Task: Look for Airbnb options in Uthai Thani, Thailand from 11th December, 2023 to 15th December, 2023 for 2 adults.1  bedroom having 2 beds and 1 bathroom. Property type can be hotel. Booking option can be shelf check-in. Look for 5 properties as per requirement.
Action: Mouse moved to (425, 92)
Screenshot: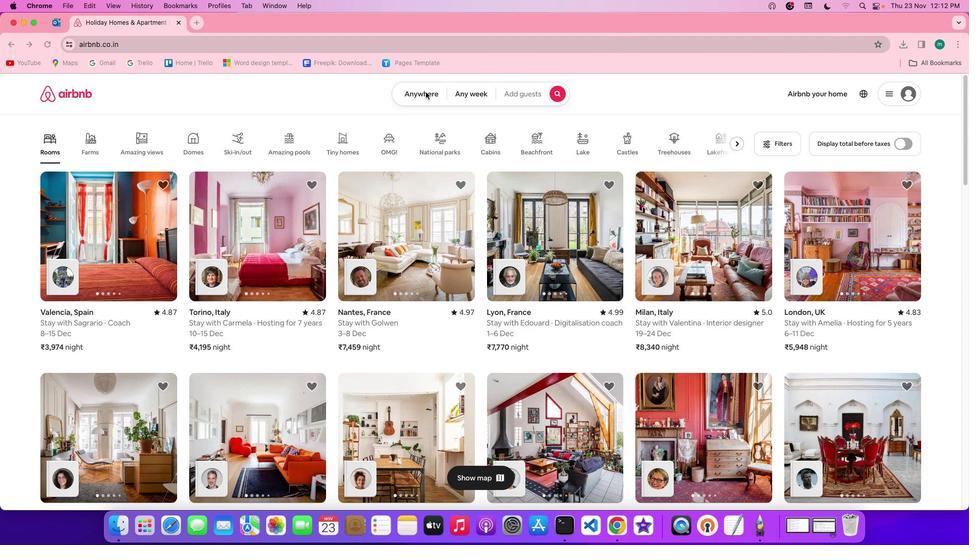
Action: Mouse pressed left at (425, 92)
Screenshot: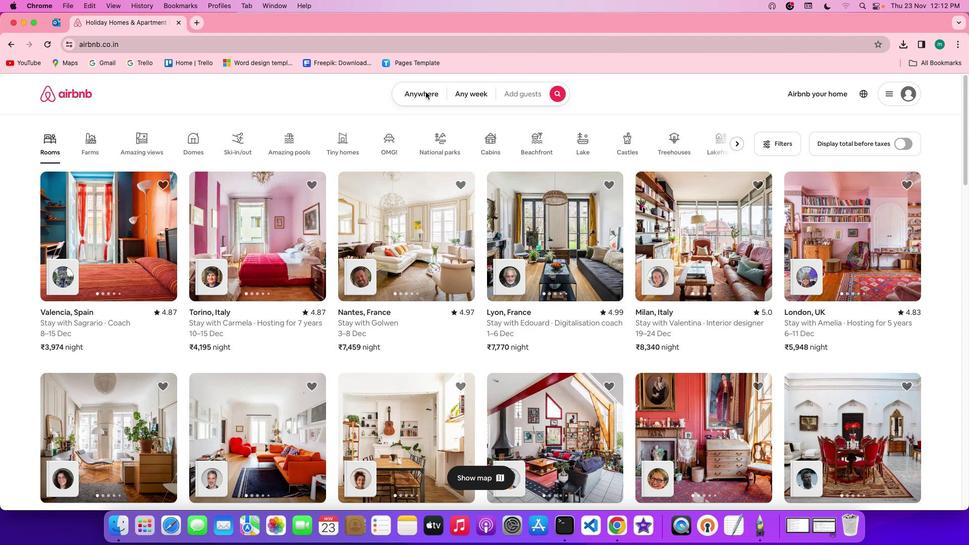 
Action: Mouse pressed left at (425, 92)
Screenshot: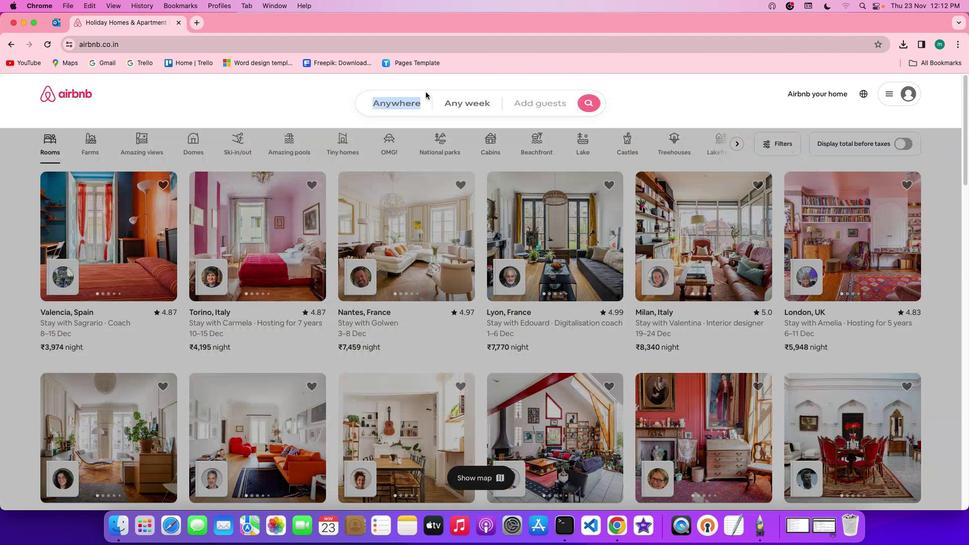 
Action: Mouse moved to (365, 133)
Screenshot: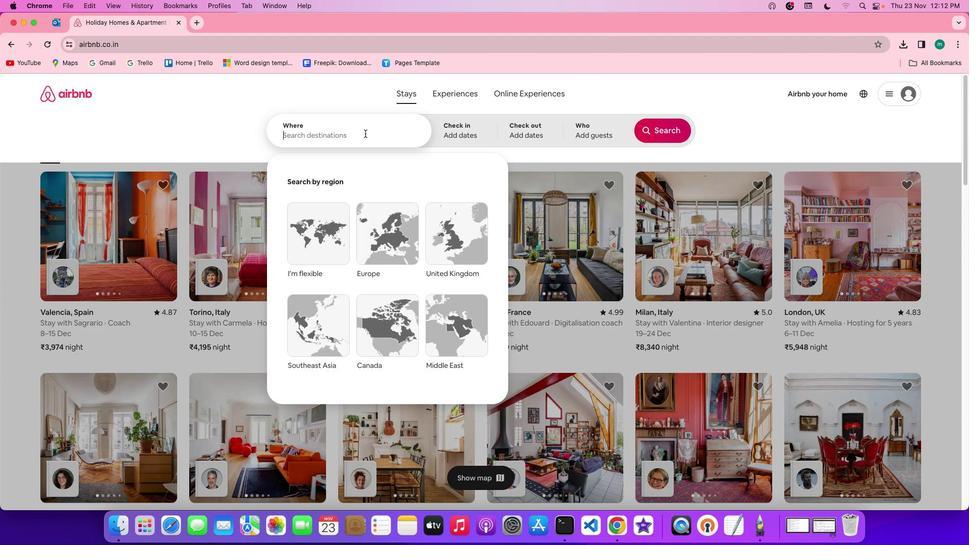 
Action: Mouse pressed left at (365, 133)
Screenshot: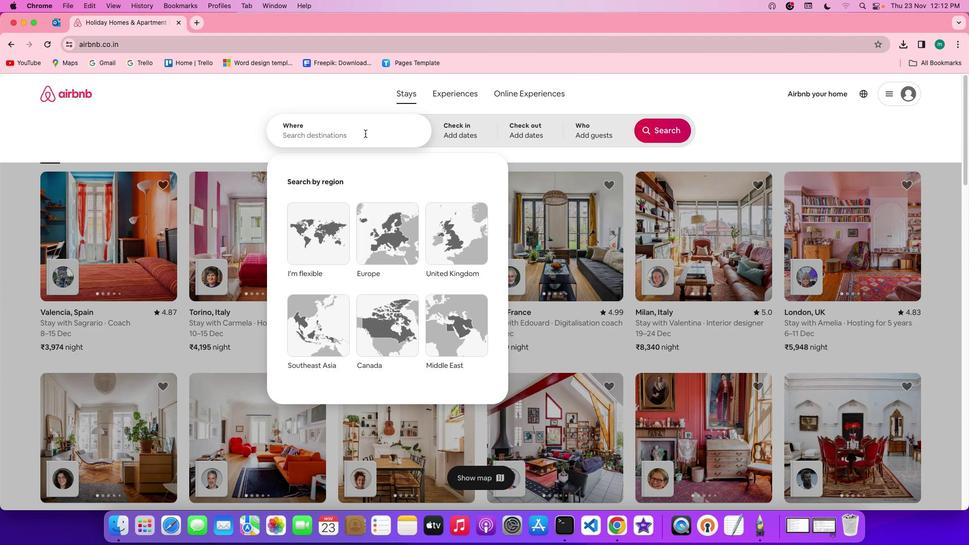 
Action: Mouse moved to (365, 133)
Screenshot: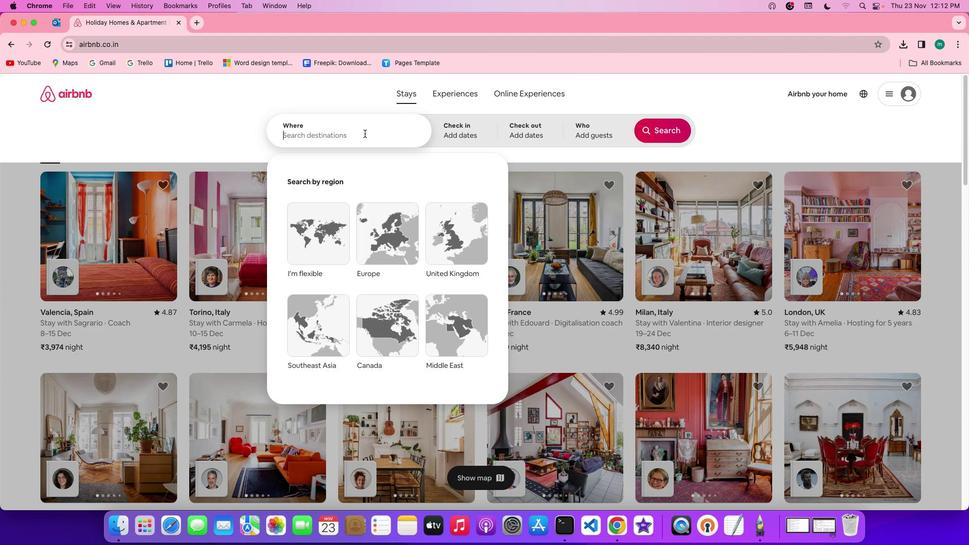 
Action: Key pressed Key.shift'U''t''h''a''i'Key.spaceKey.shift'T''h''a''n''i'','Key.spaceKey.shift'T''h''a''i''l''a''n''d'
Screenshot: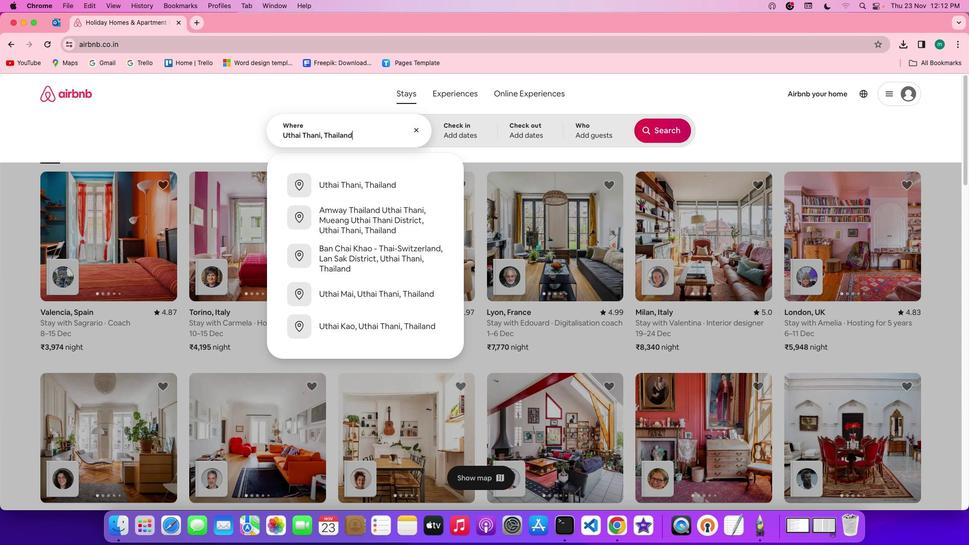 
Action: Mouse moved to (477, 132)
Screenshot: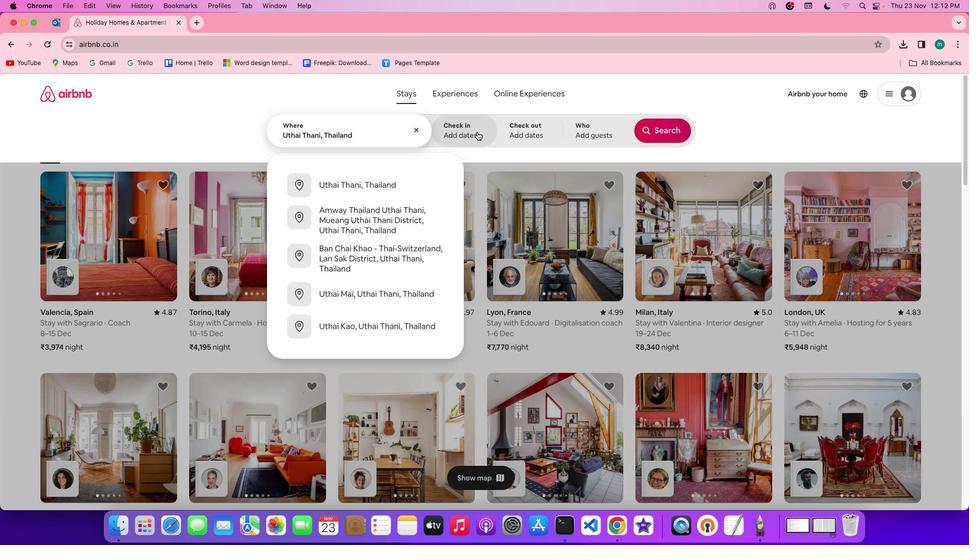 
Action: Mouse pressed left at (477, 132)
Screenshot: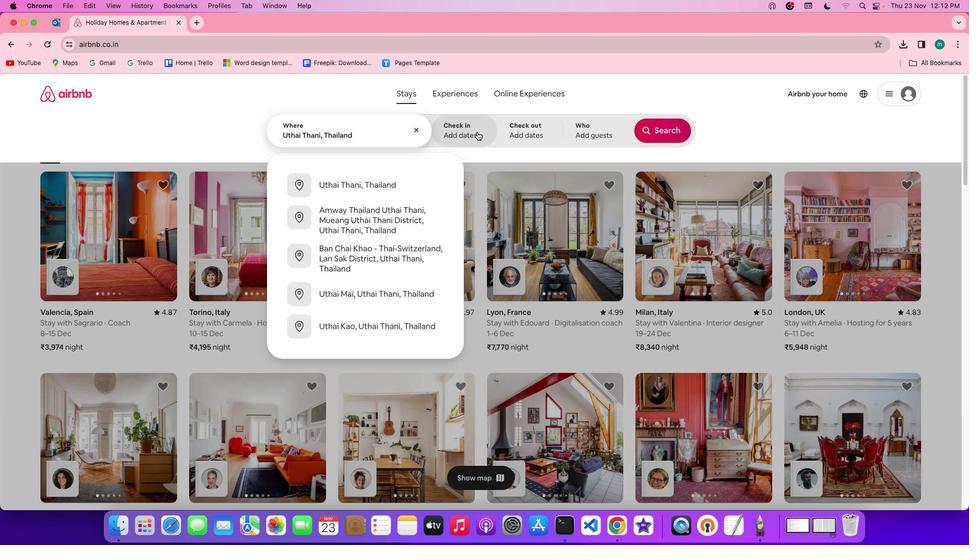 
Action: Mouse moved to (536, 301)
Screenshot: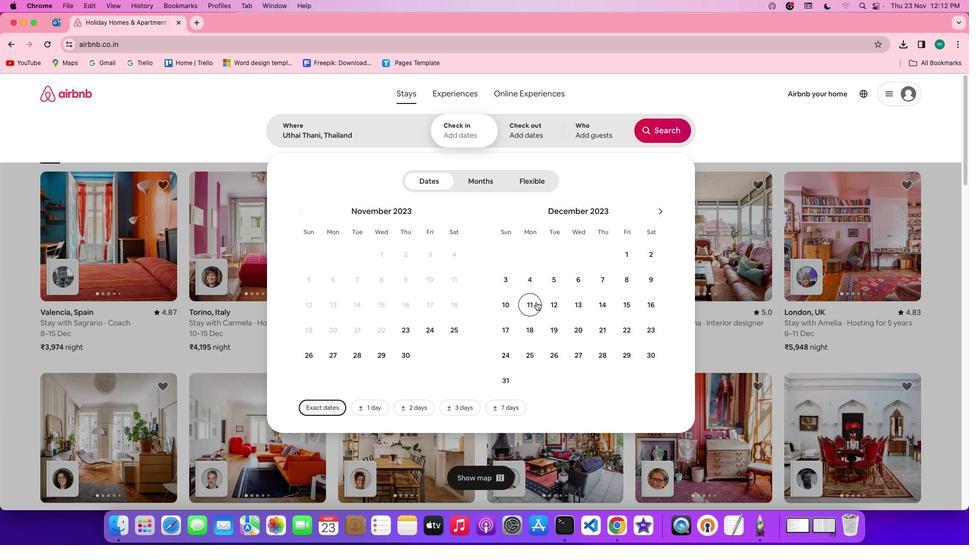 
Action: Mouse pressed left at (536, 301)
Screenshot: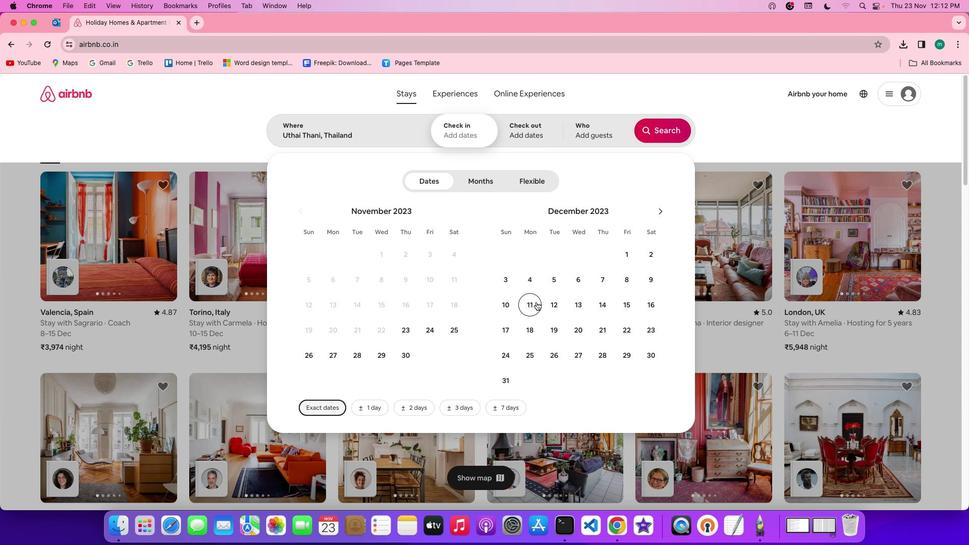 
Action: Mouse moved to (621, 306)
Screenshot: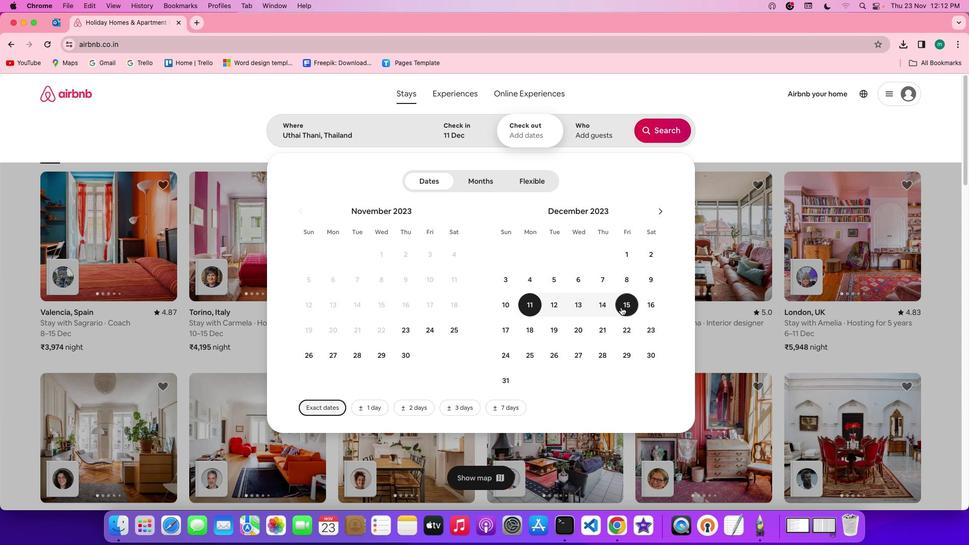 
Action: Mouse pressed left at (621, 306)
Screenshot: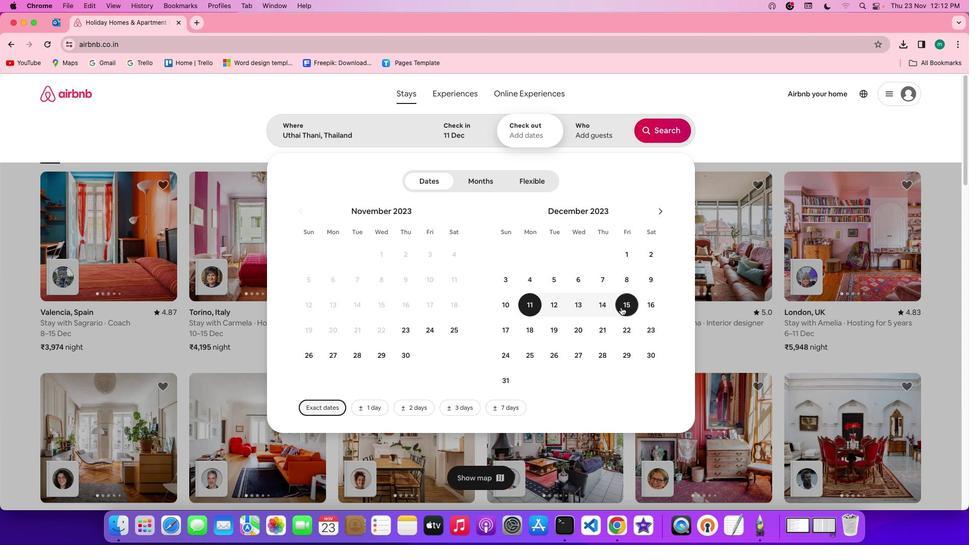 
Action: Mouse moved to (602, 133)
Screenshot: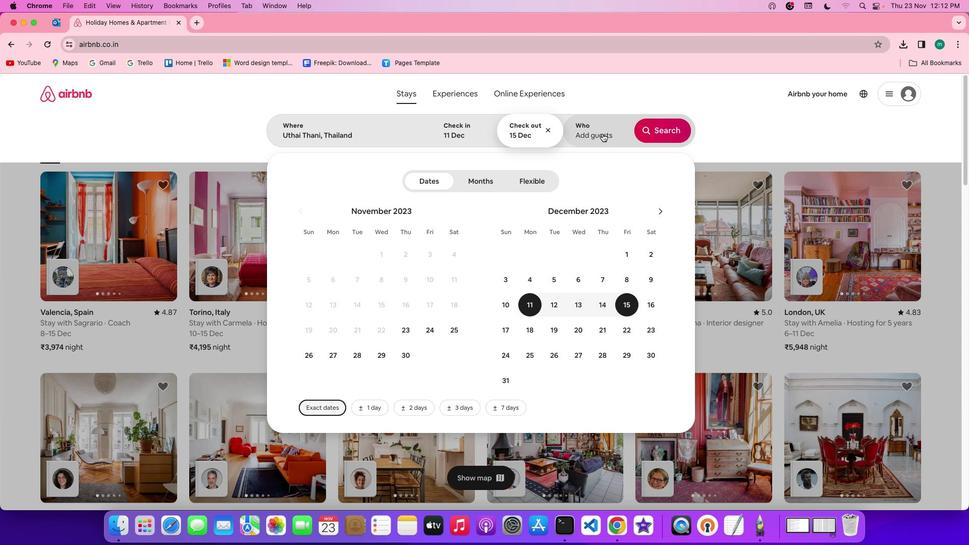 
Action: Mouse pressed left at (602, 133)
Screenshot: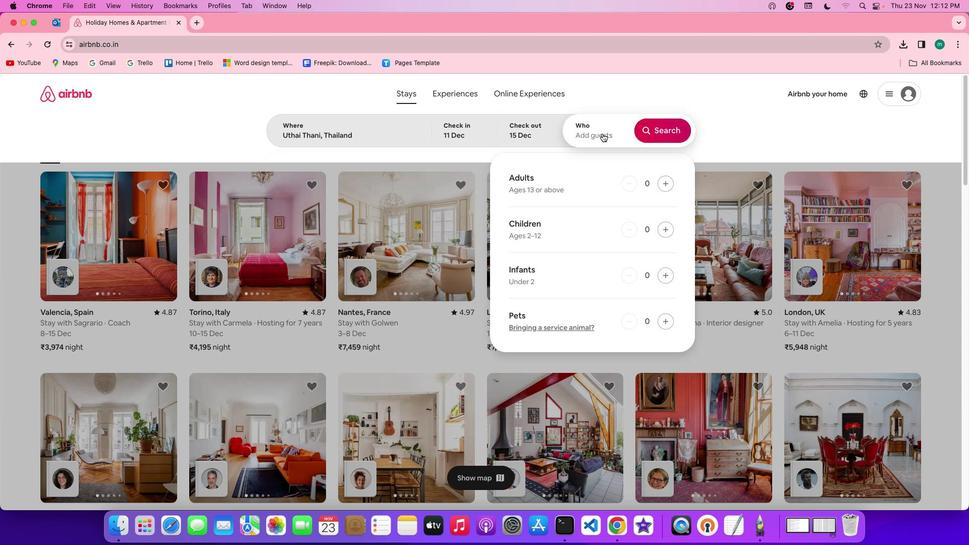
Action: Mouse moved to (669, 181)
Screenshot: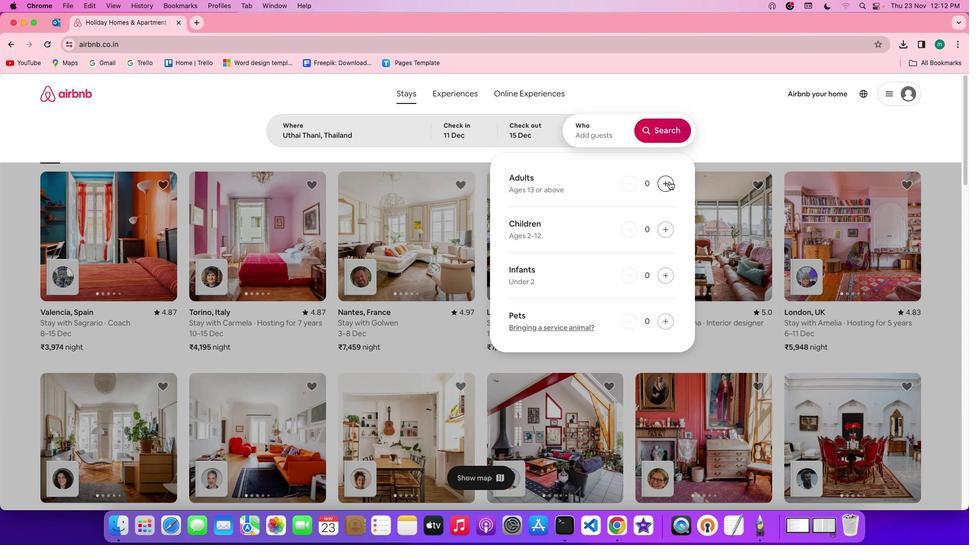 
Action: Mouse pressed left at (669, 181)
Screenshot: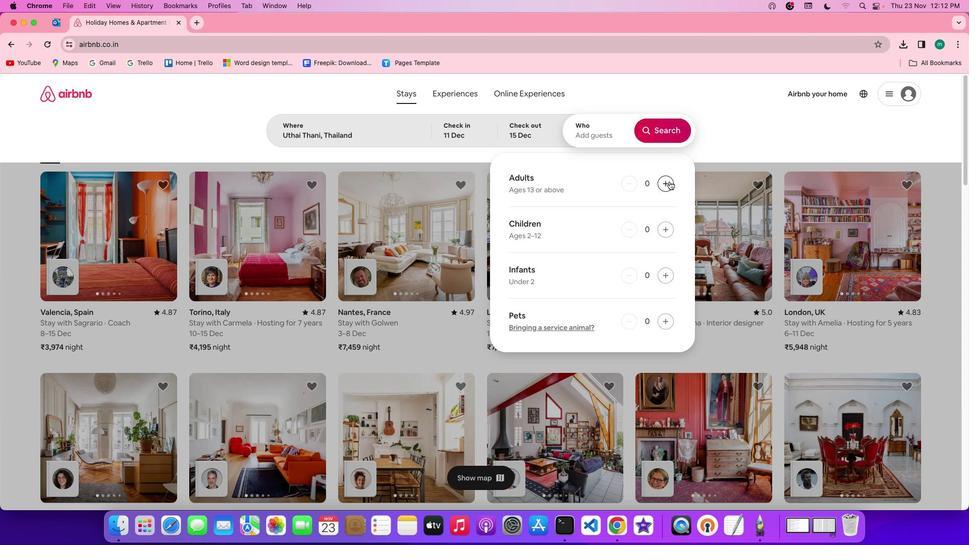 
Action: Mouse pressed left at (669, 181)
Screenshot: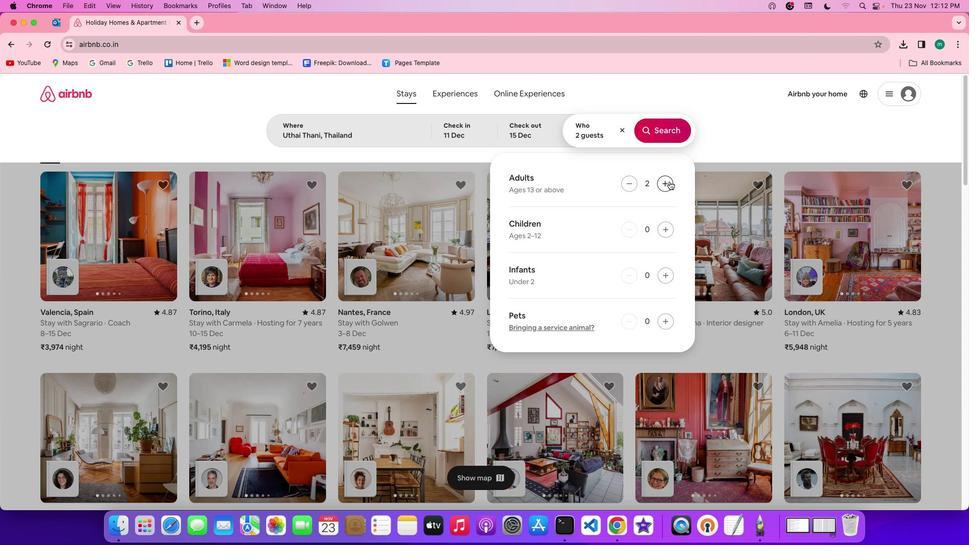 
Action: Mouse moved to (663, 134)
Screenshot: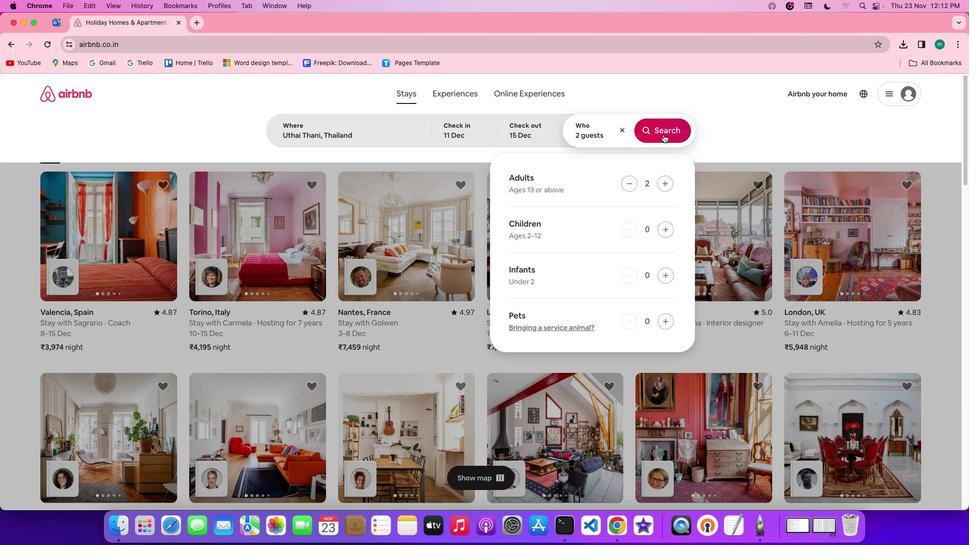 
Action: Mouse pressed left at (663, 134)
Screenshot: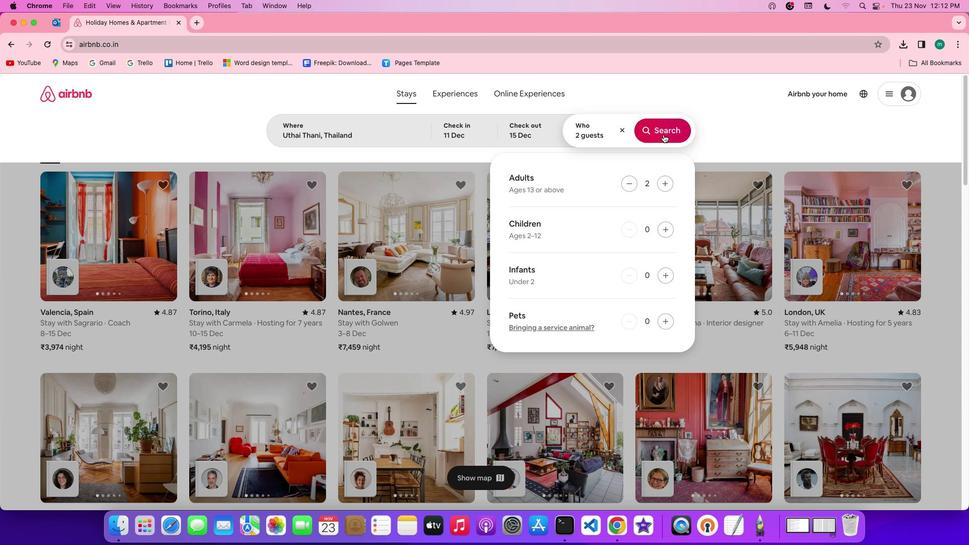 
Action: Mouse moved to (810, 130)
Screenshot: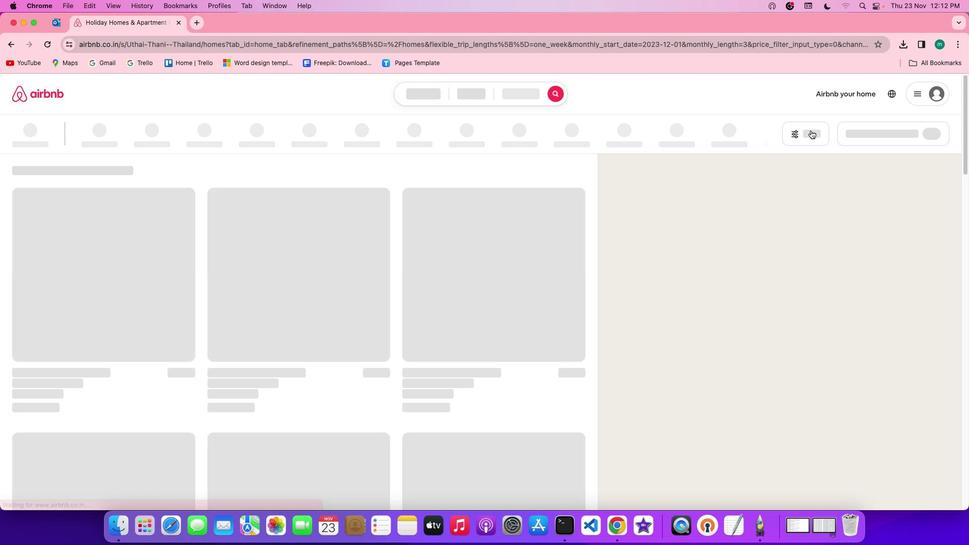 
Action: Mouse pressed left at (810, 130)
Screenshot: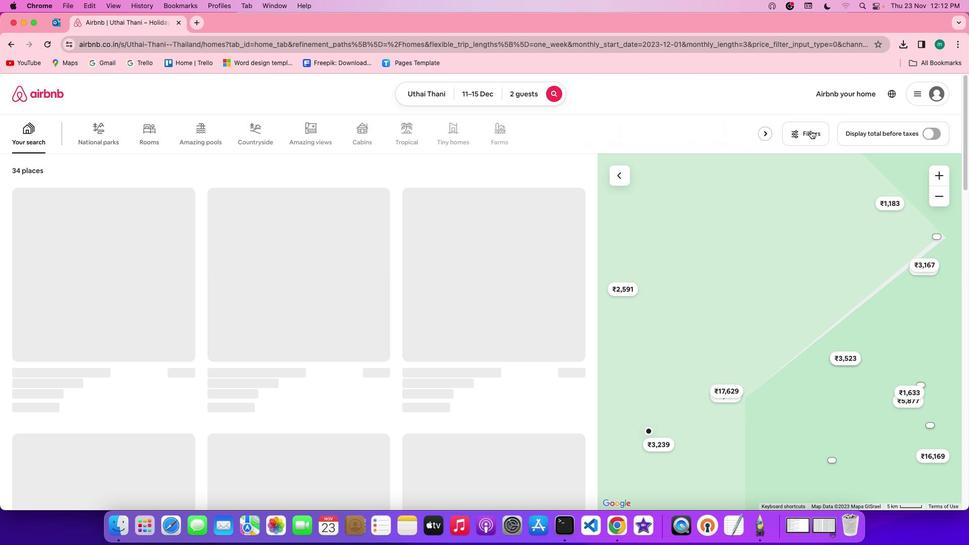 
Action: Mouse moved to (583, 265)
Screenshot: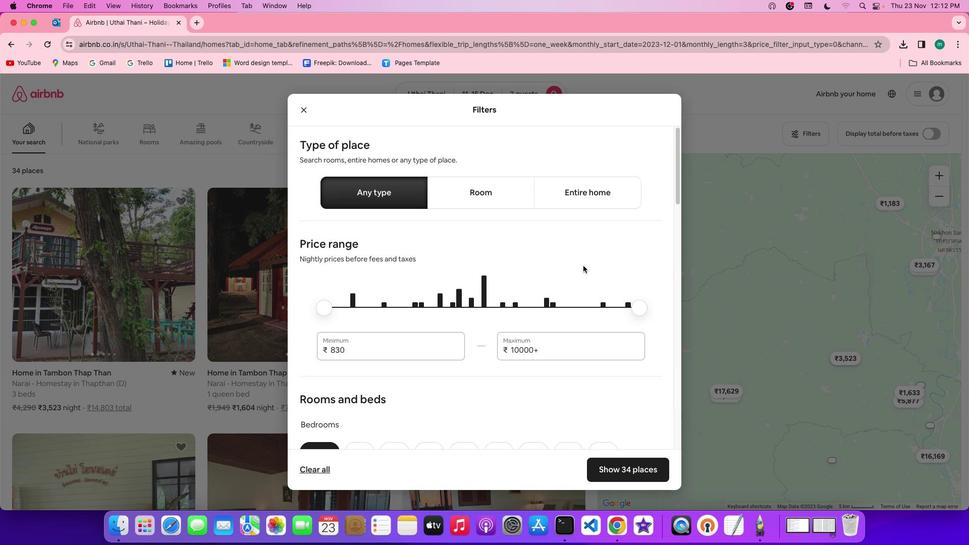
Action: Mouse scrolled (583, 265) with delta (0, 0)
Screenshot: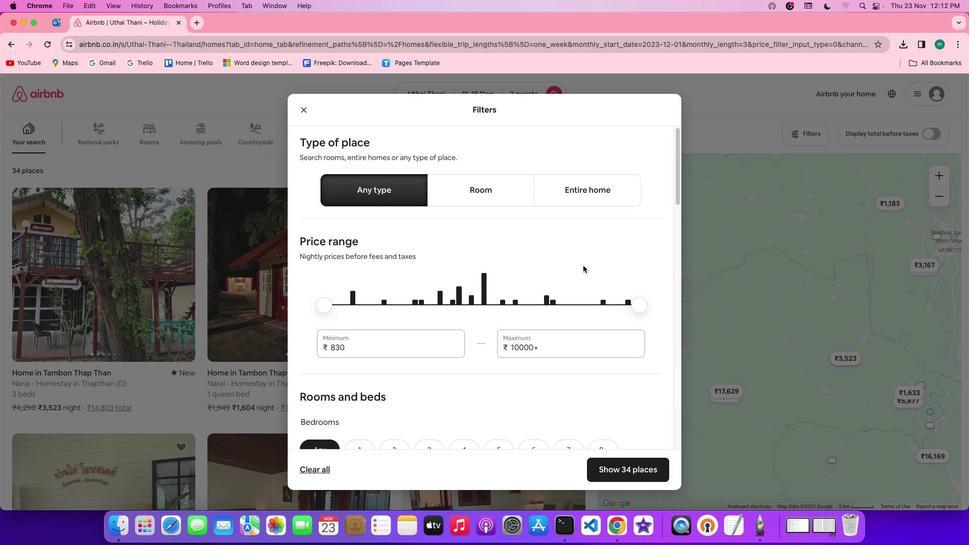
Action: Mouse scrolled (583, 265) with delta (0, 0)
Screenshot: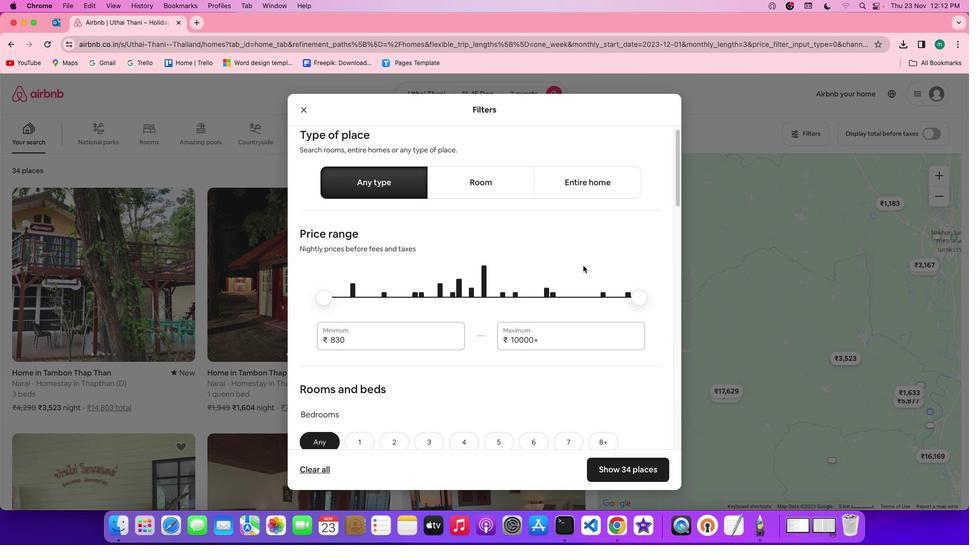 
Action: Mouse scrolled (583, 265) with delta (0, -1)
Screenshot: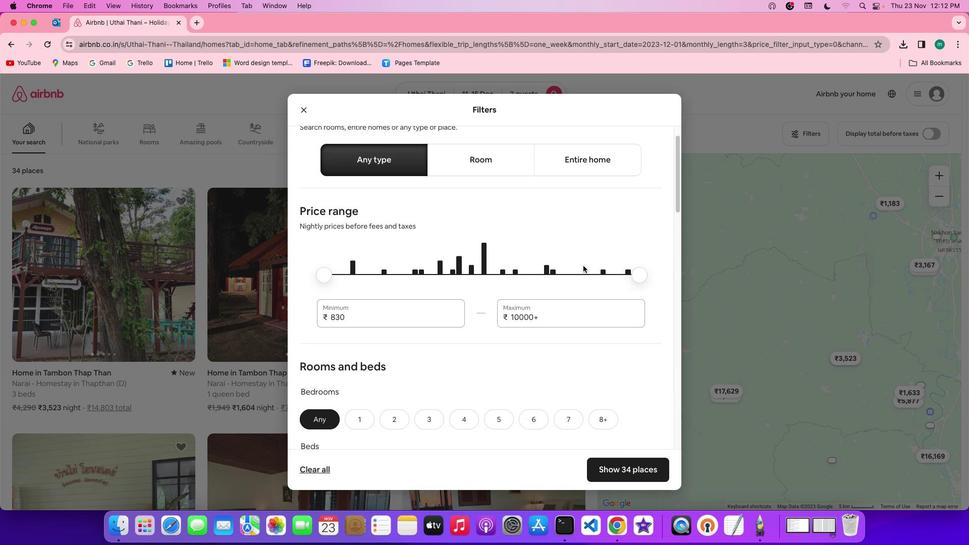 
Action: Mouse scrolled (583, 265) with delta (0, 0)
Screenshot: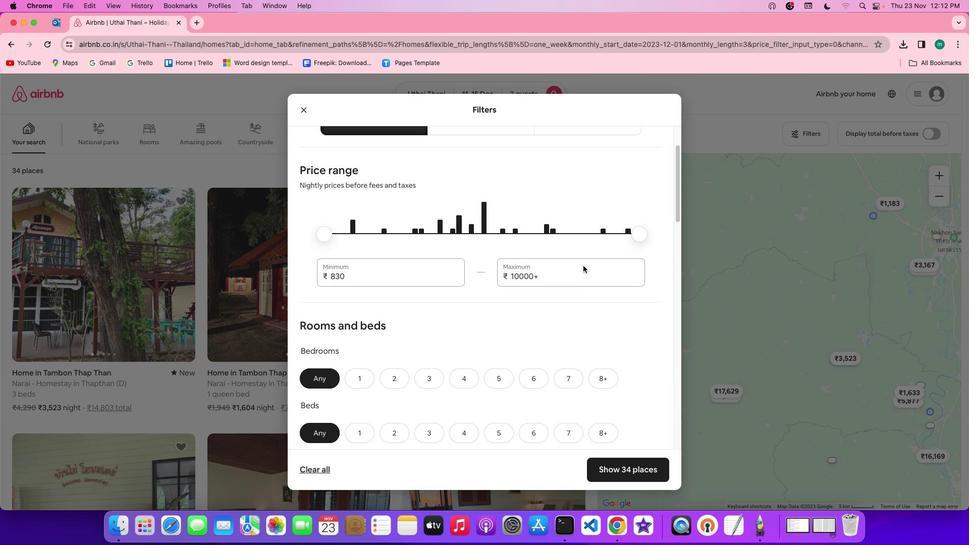 
Action: Mouse scrolled (583, 265) with delta (0, 0)
Screenshot: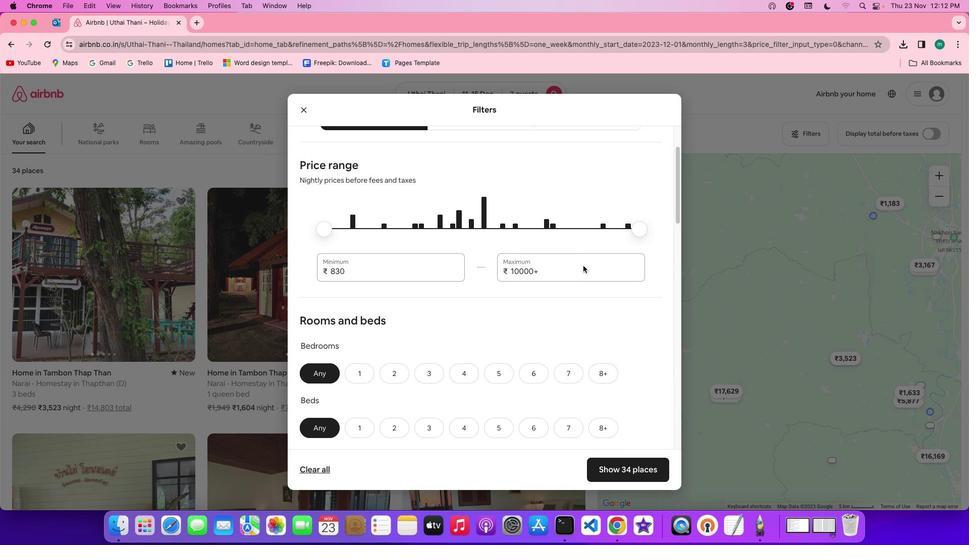 
Action: Mouse scrolled (583, 265) with delta (0, -1)
Screenshot: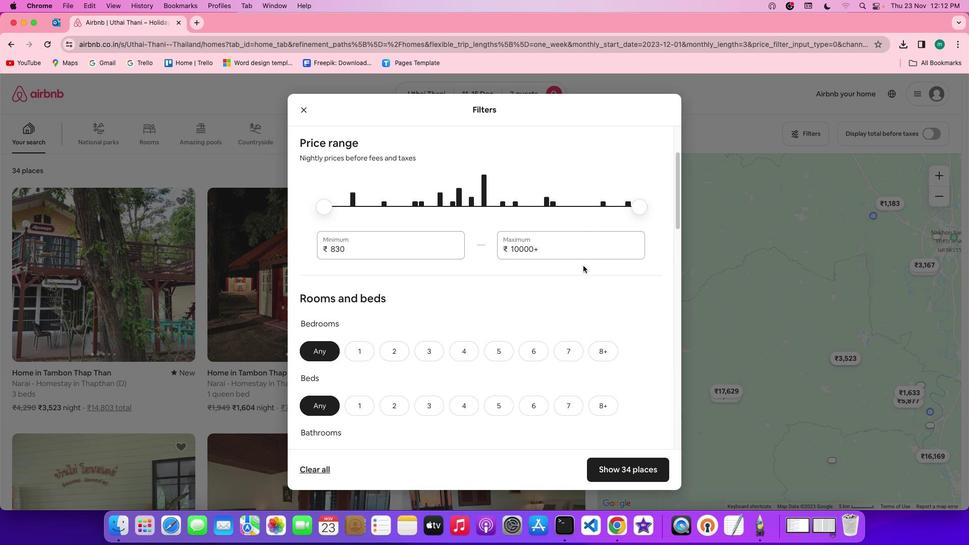 
Action: Mouse scrolled (583, 265) with delta (0, 0)
Screenshot: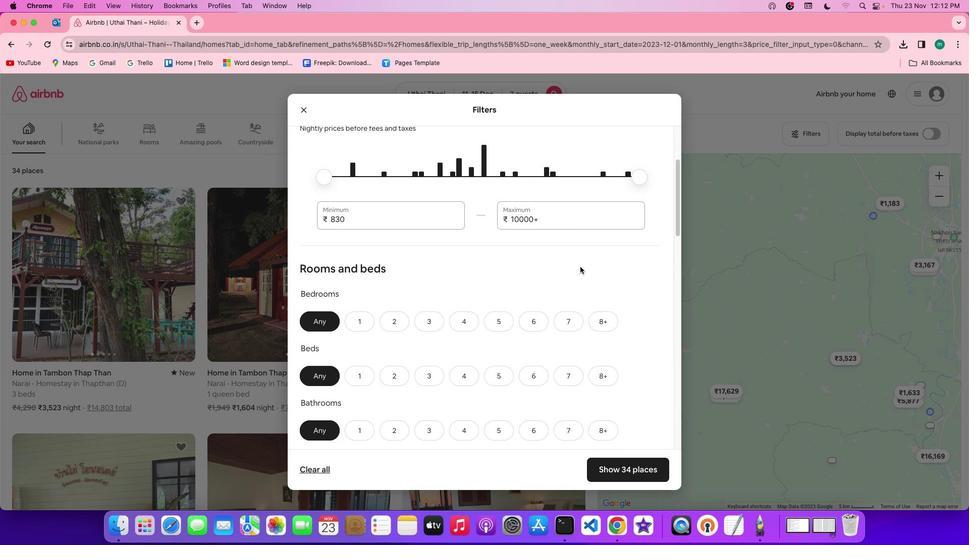
Action: Mouse moved to (576, 267)
Screenshot: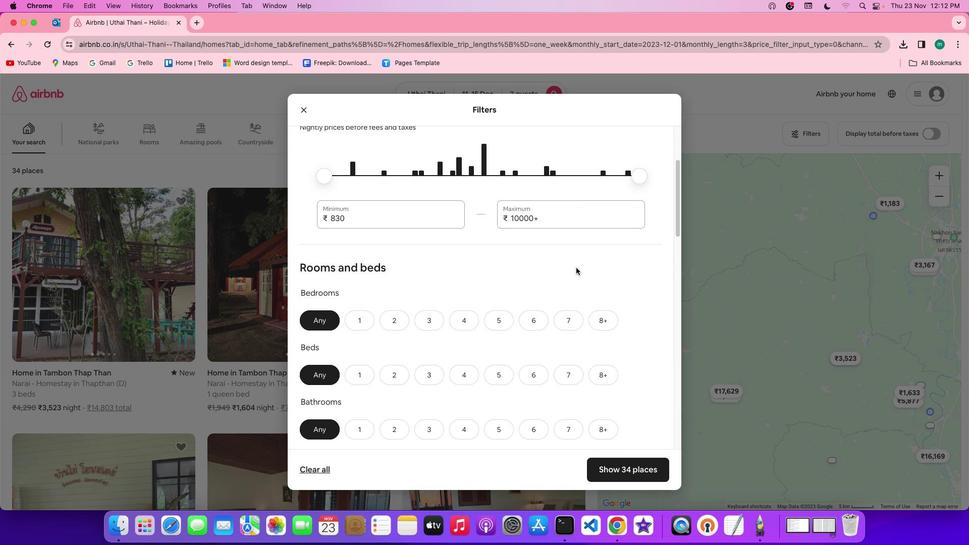 
Action: Mouse scrolled (576, 267) with delta (0, 0)
Screenshot: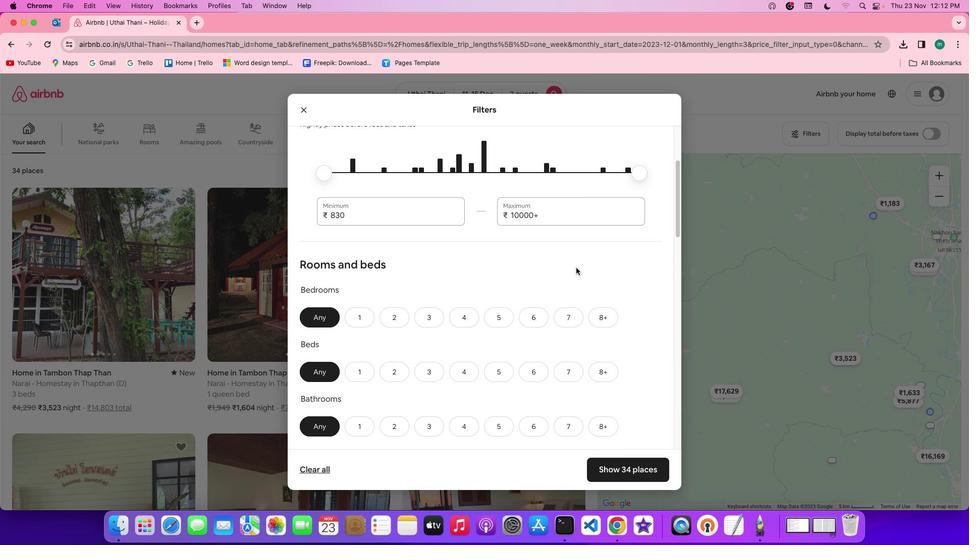
Action: Mouse scrolled (576, 267) with delta (0, 0)
Screenshot: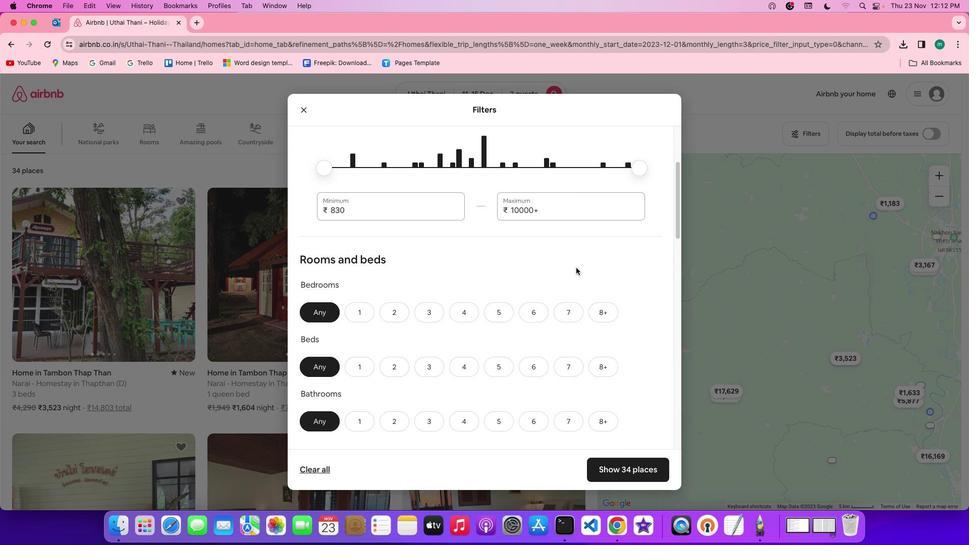 
Action: Mouse scrolled (576, 267) with delta (0, -1)
Screenshot: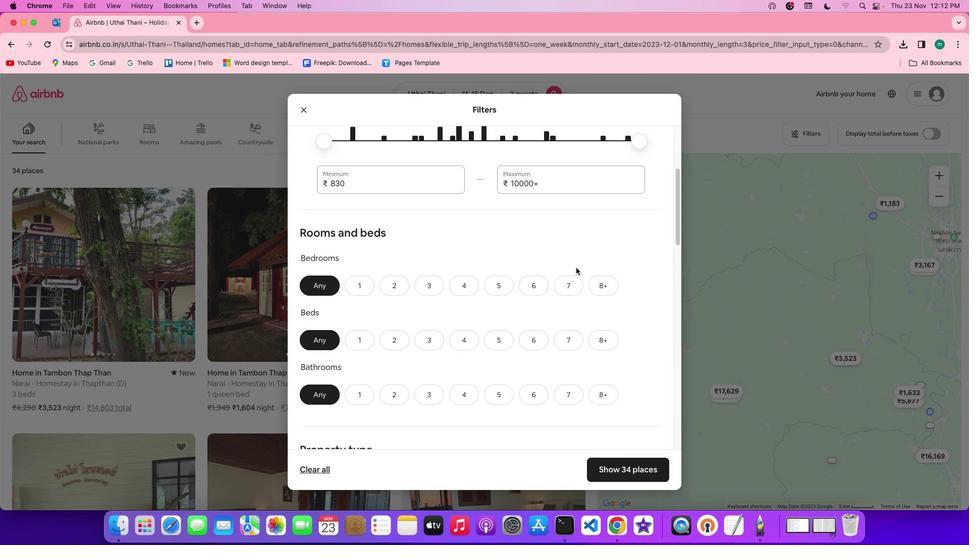
Action: Mouse moved to (369, 252)
Screenshot: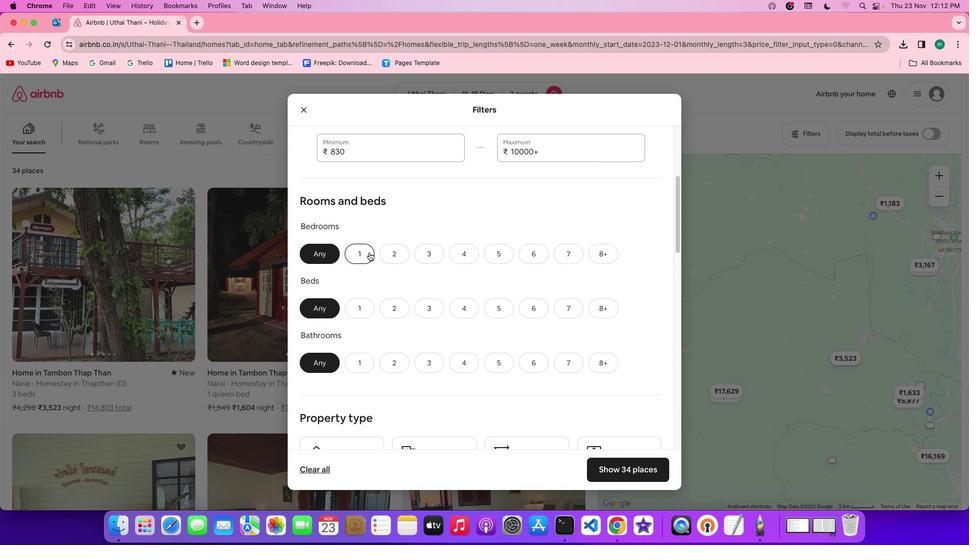 
Action: Mouse pressed left at (369, 252)
Screenshot: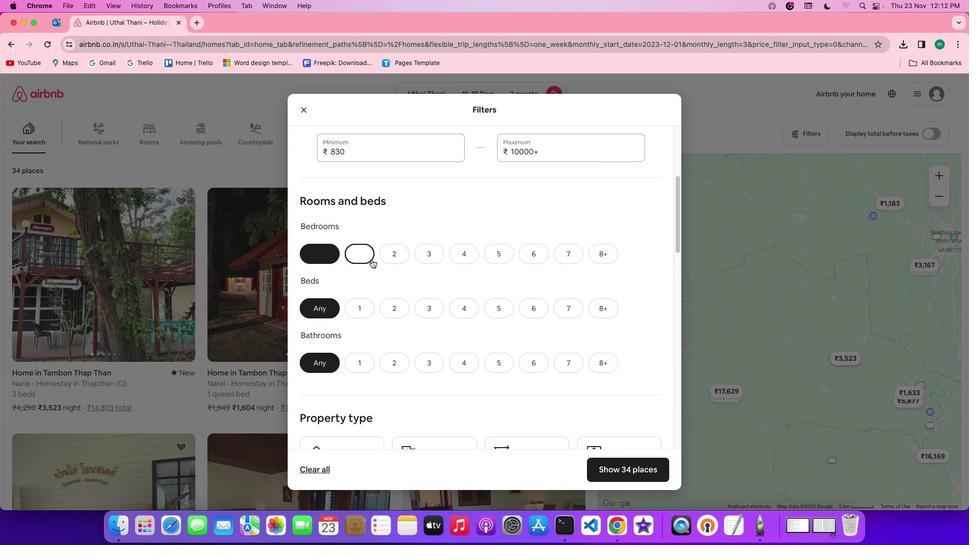 
Action: Mouse moved to (399, 316)
Screenshot: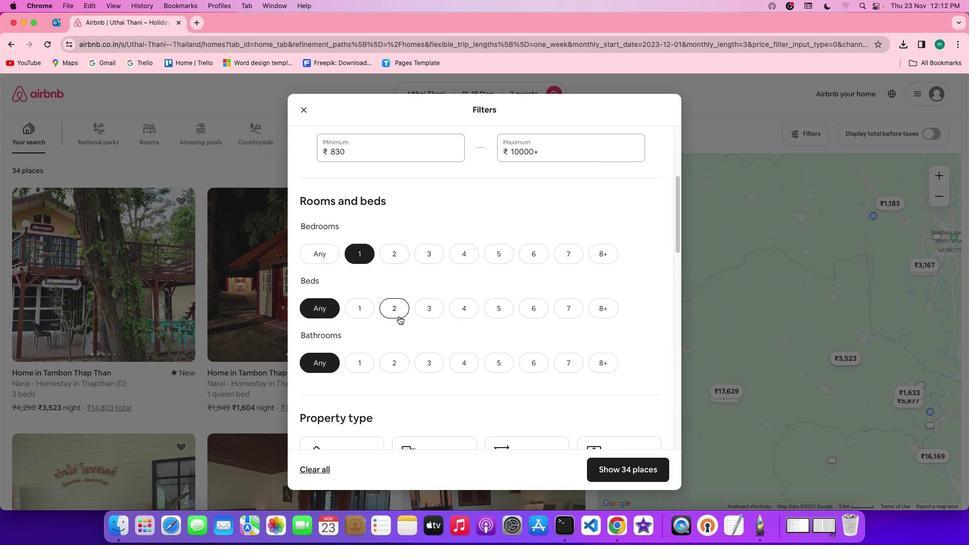 
Action: Mouse pressed left at (399, 316)
Screenshot: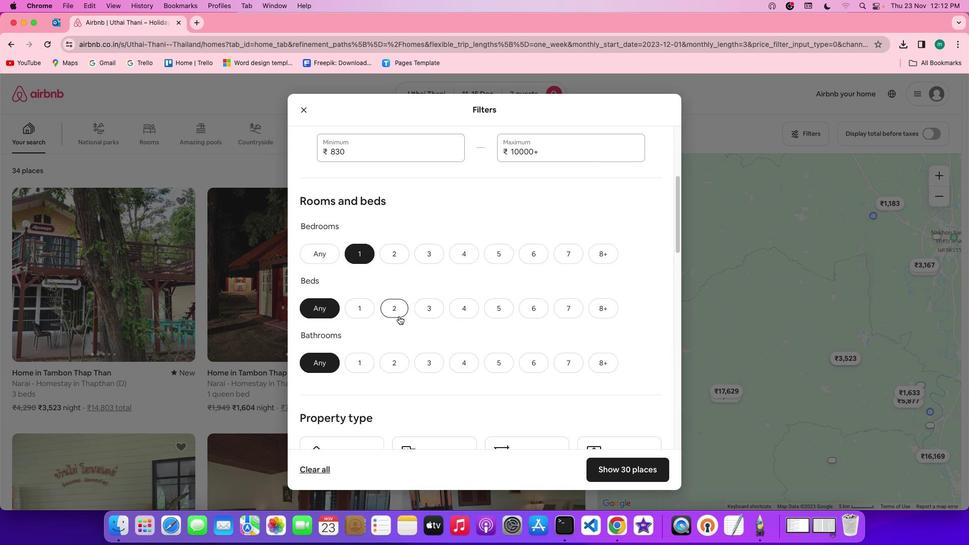 
Action: Mouse moved to (369, 358)
Screenshot: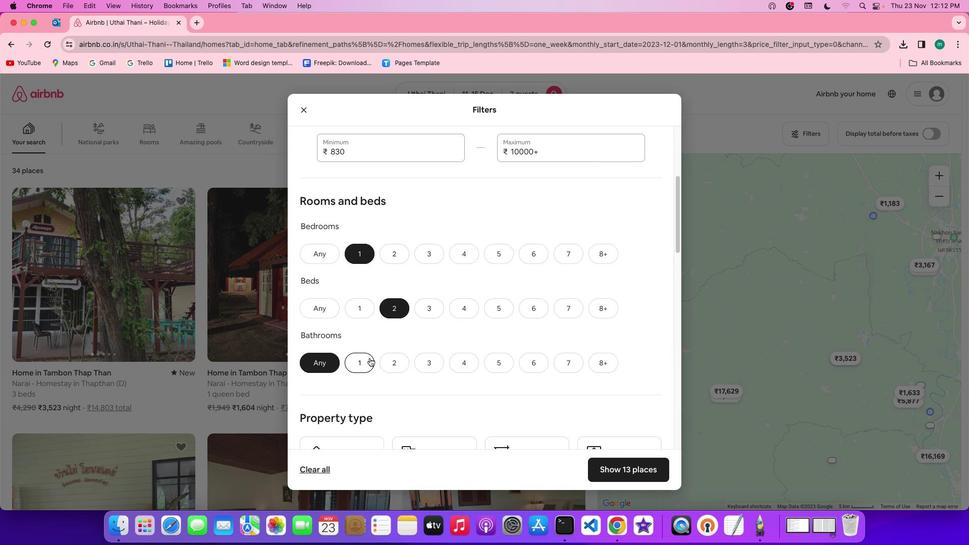 
Action: Mouse pressed left at (369, 358)
Screenshot: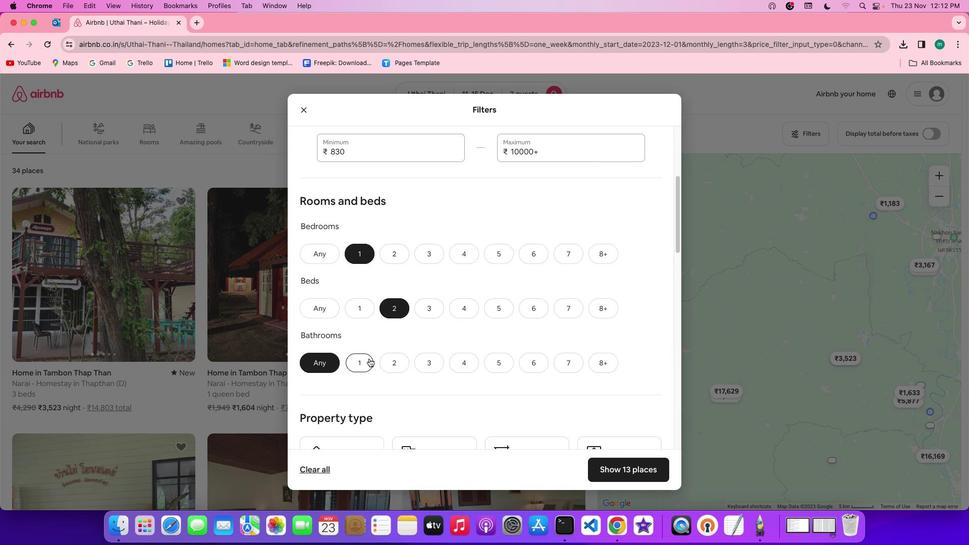 
Action: Mouse moved to (518, 350)
Screenshot: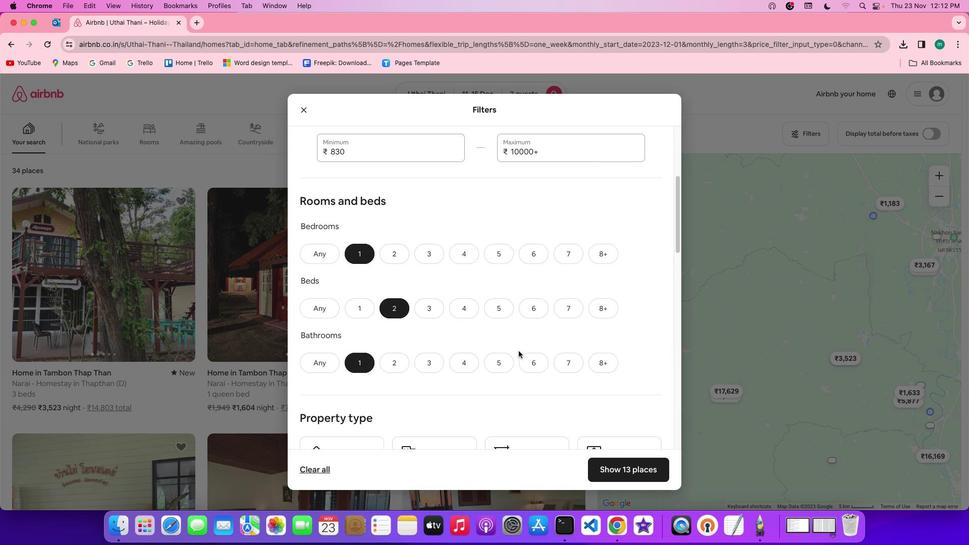 
Action: Mouse scrolled (518, 350) with delta (0, 0)
Screenshot: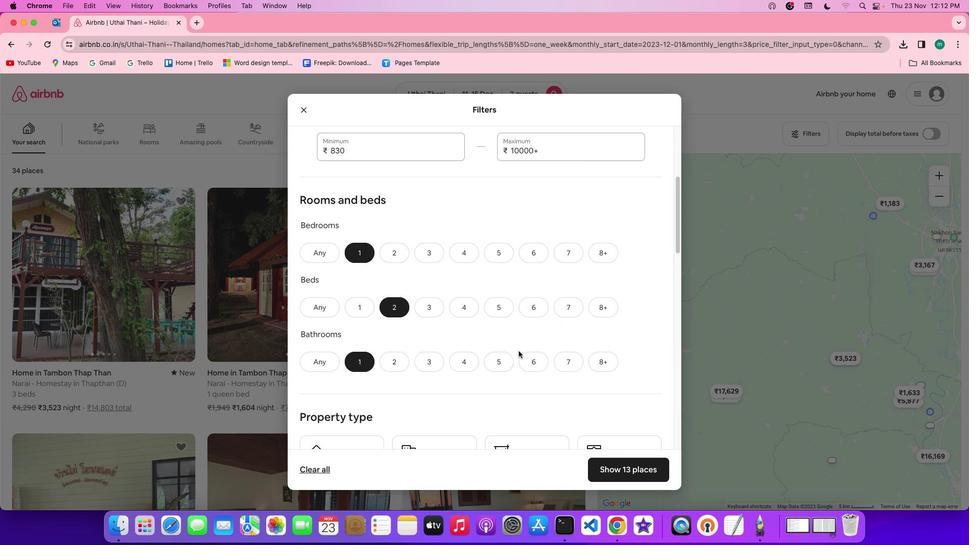 
Action: Mouse scrolled (518, 350) with delta (0, 0)
Screenshot: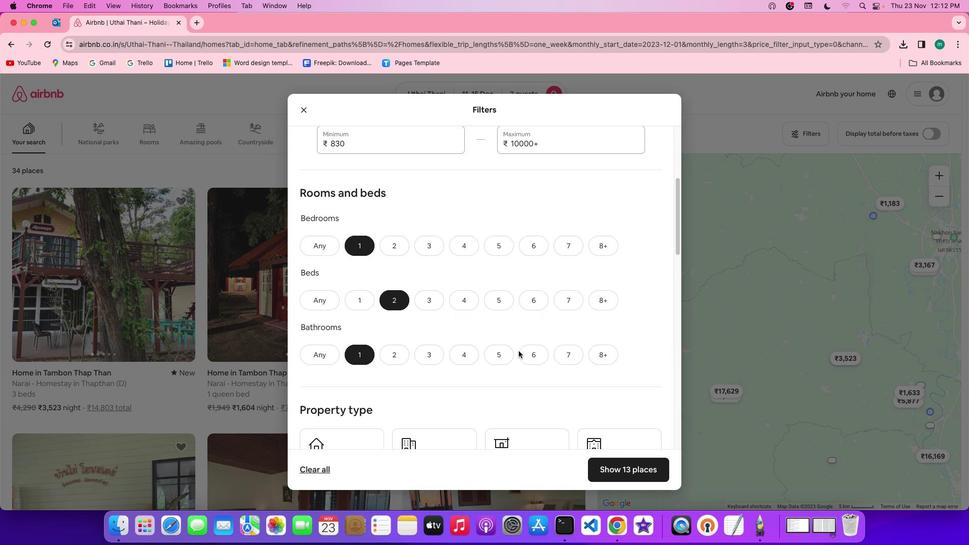 
Action: Mouse scrolled (518, 350) with delta (0, 0)
Screenshot: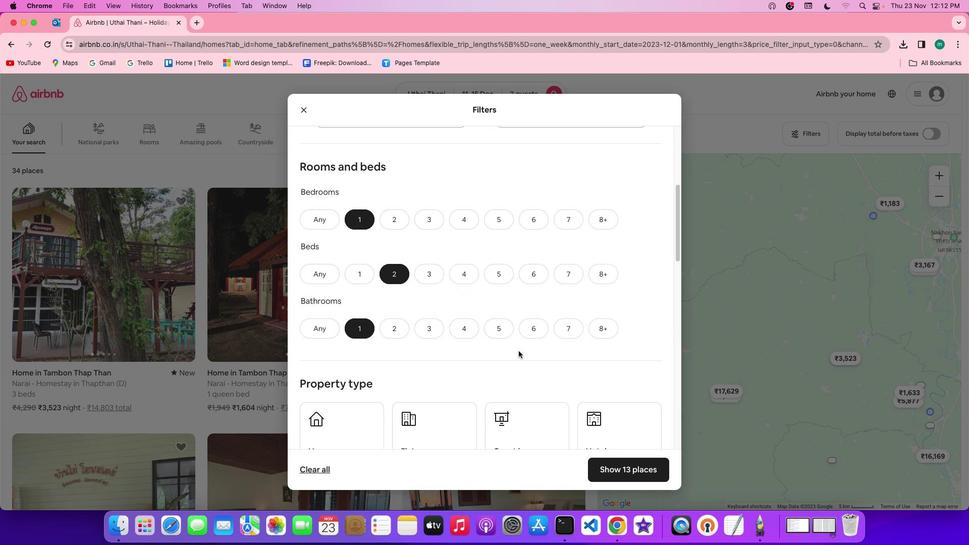
Action: Mouse scrolled (518, 350) with delta (0, 0)
Screenshot: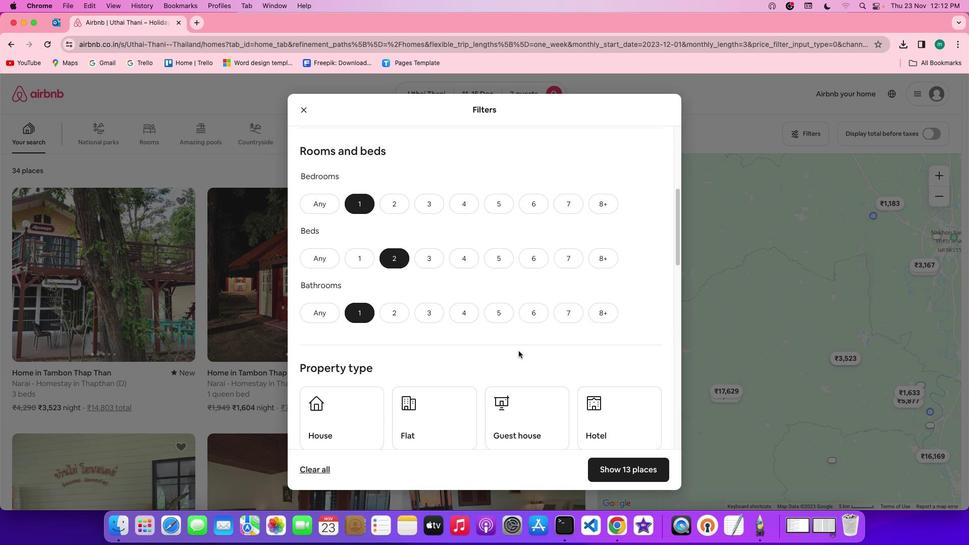 
Action: Mouse scrolled (518, 350) with delta (0, 0)
Screenshot: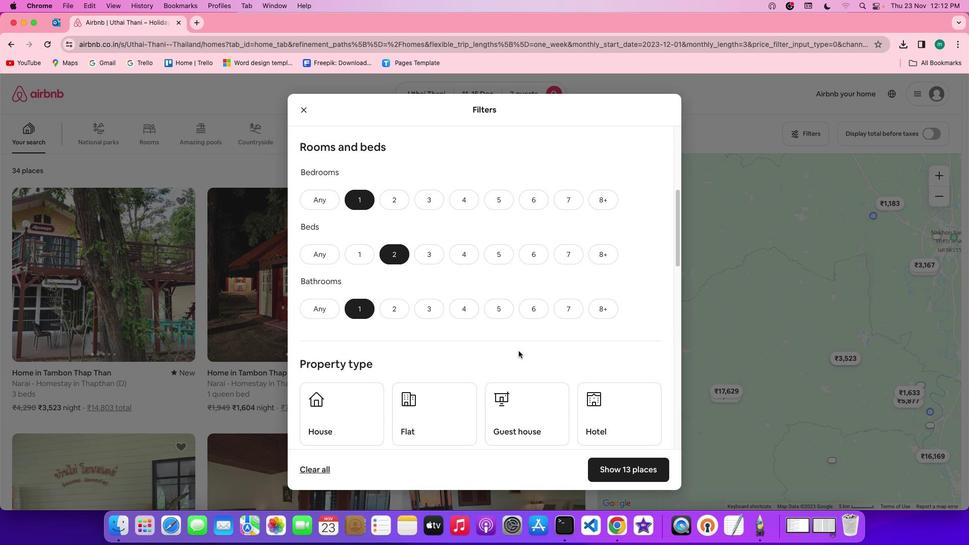 
Action: Mouse scrolled (518, 350) with delta (0, 0)
Screenshot: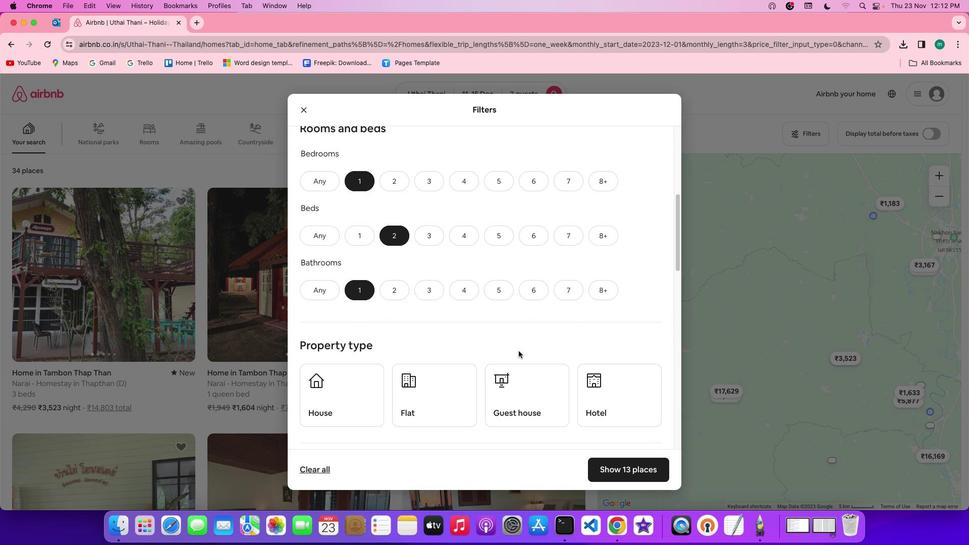 
Action: Mouse scrolled (518, 350) with delta (0, 0)
Screenshot: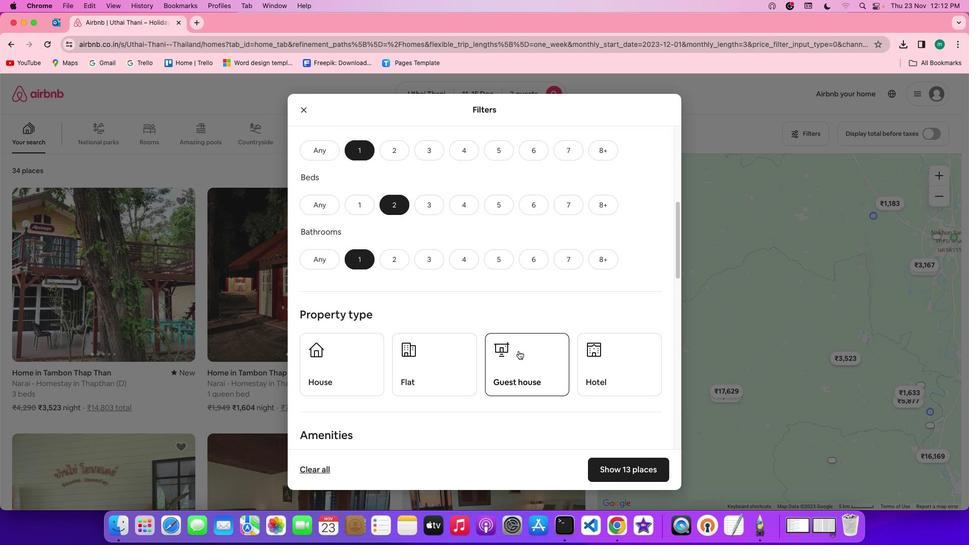 
Action: Mouse scrolled (518, 350) with delta (0, 0)
Screenshot: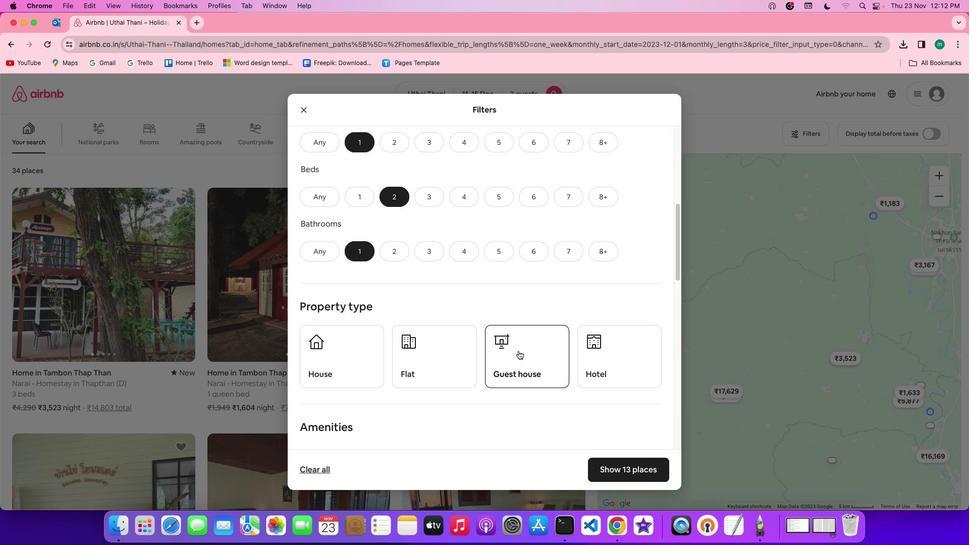 
Action: Mouse scrolled (518, 350) with delta (0, 0)
Screenshot: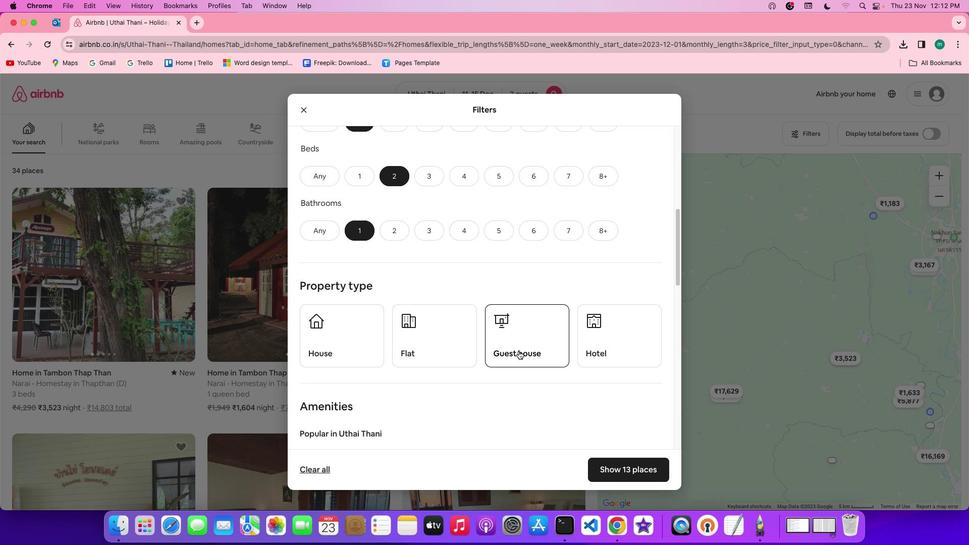 
Action: Mouse moved to (629, 327)
Screenshot: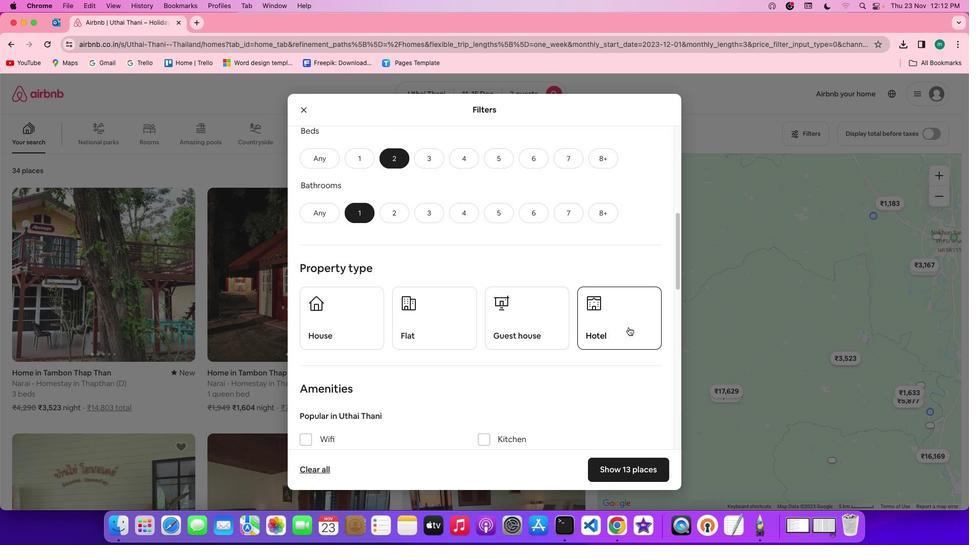 
Action: Mouse pressed left at (629, 327)
Screenshot: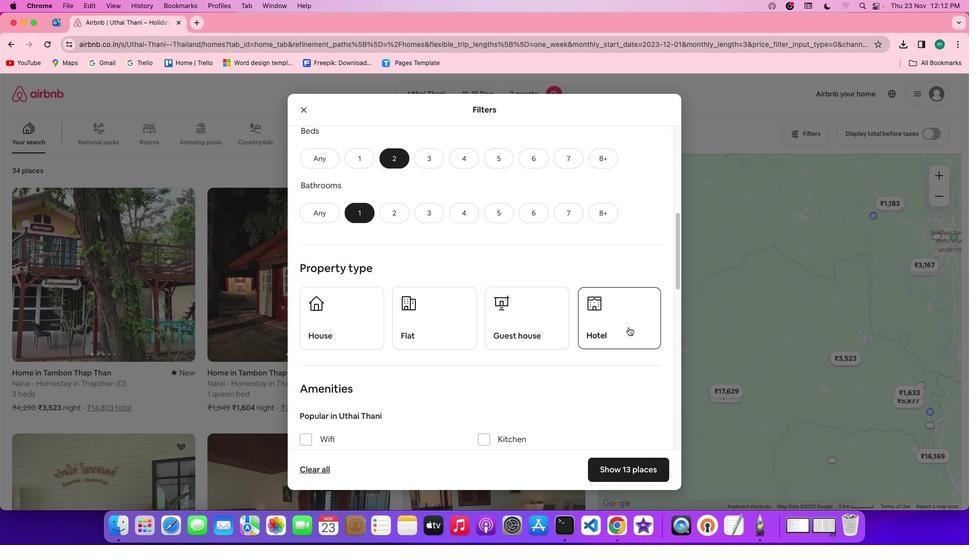 
Action: Mouse moved to (548, 339)
Screenshot: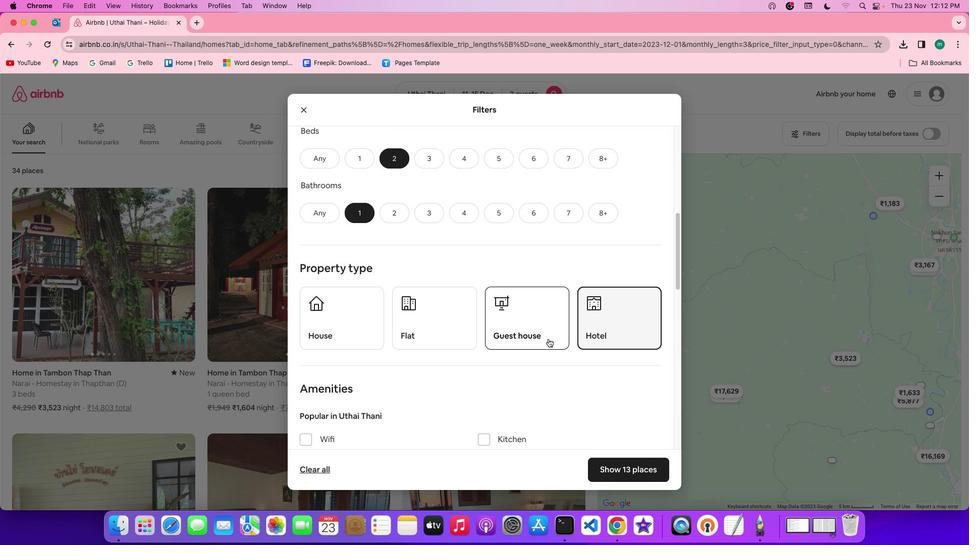 
Action: Mouse scrolled (548, 339) with delta (0, 0)
Screenshot: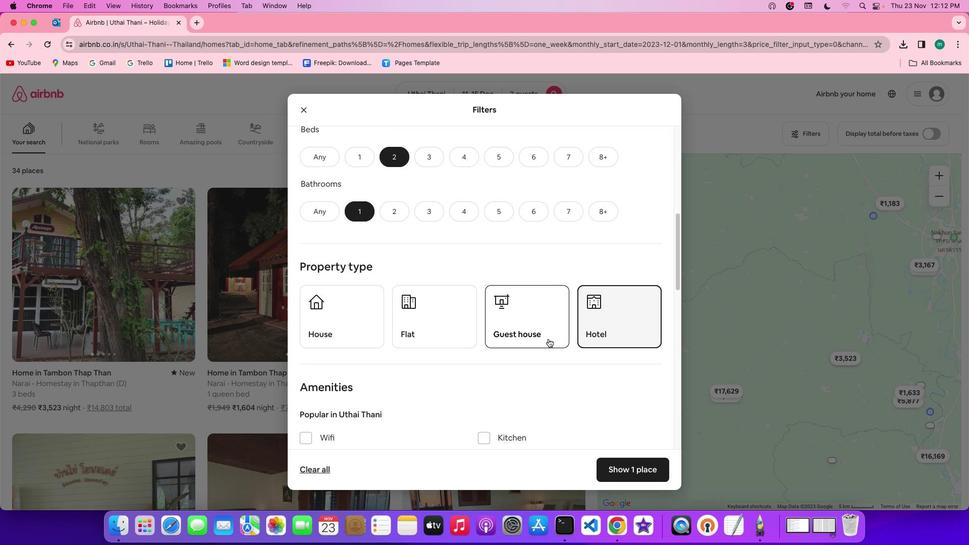 
Action: Mouse scrolled (548, 339) with delta (0, 0)
Screenshot: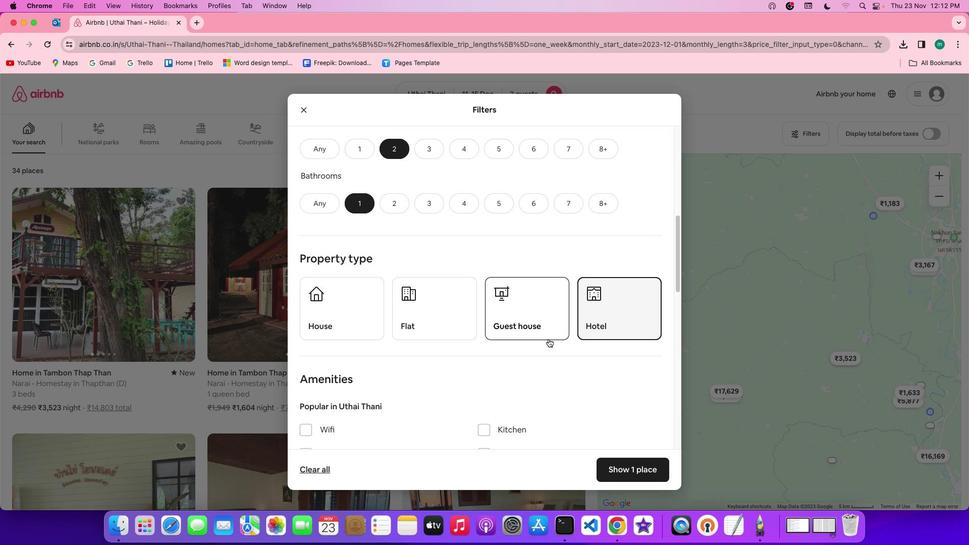 
Action: Mouse scrolled (548, 339) with delta (0, 0)
Screenshot: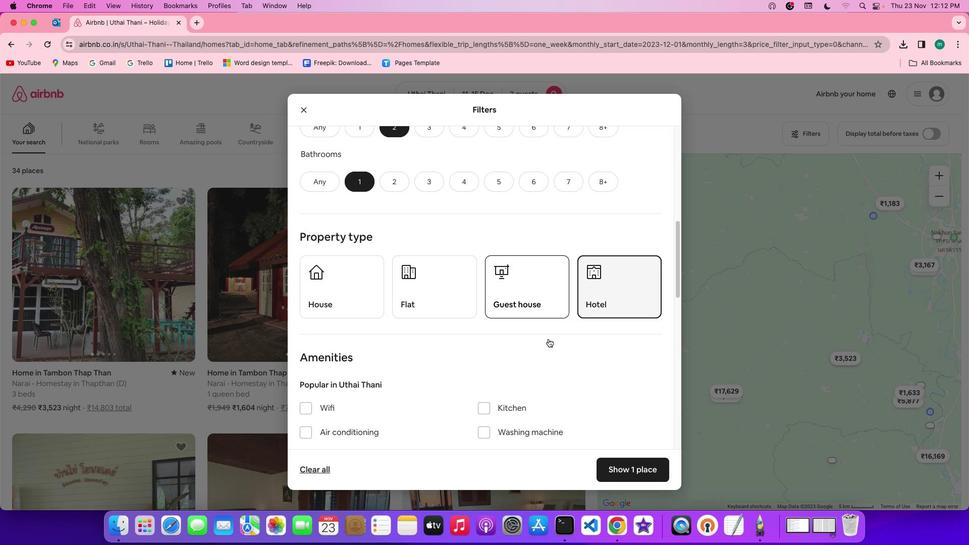 
Action: Mouse scrolled (548, 339) with delta (0, -1)
Screenshot: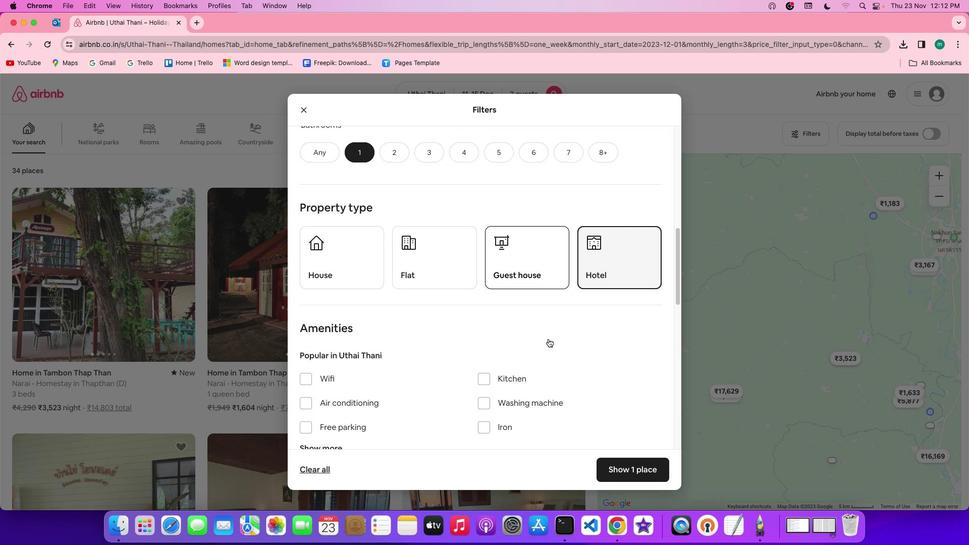 
Action: Mouse scrolled (548, 339) with delta (0, 0)
Screenshot: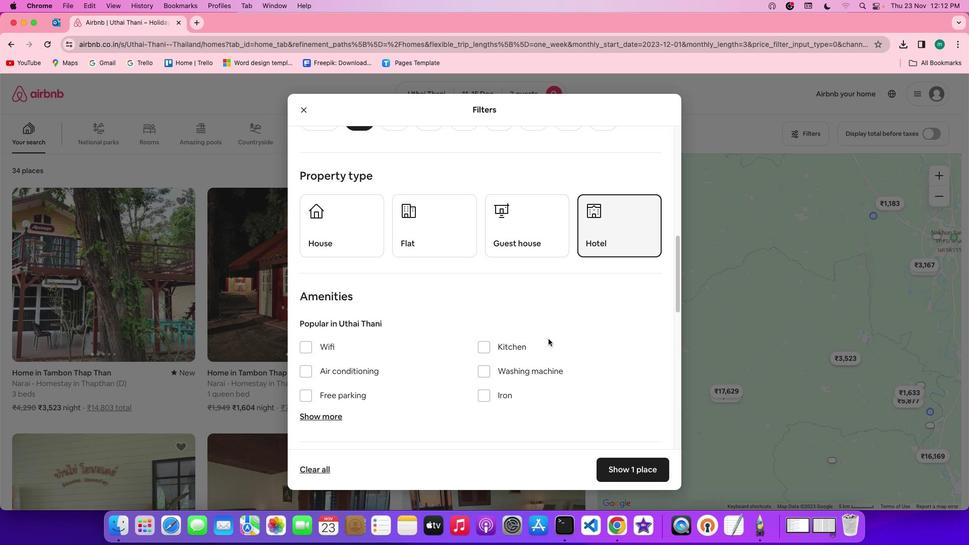 
Action: Mouse scrolled (548, 339) with delta (0, 0)
Screenshot: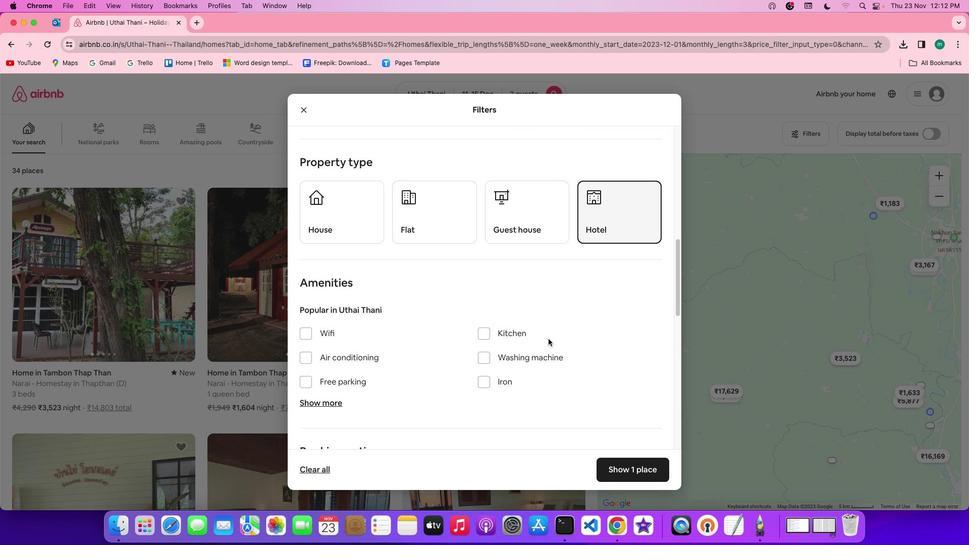 
Action: Mouse scrolled (548, 339) with delta (0, -1)
Screenshot: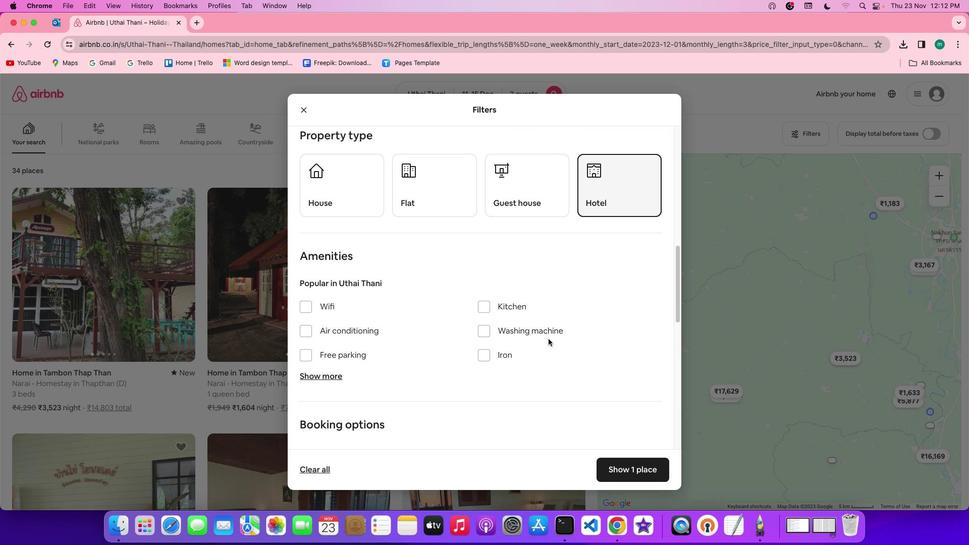 
Action: Mouse scrolled (548, 339) with delta (0, 0)
Screenshot: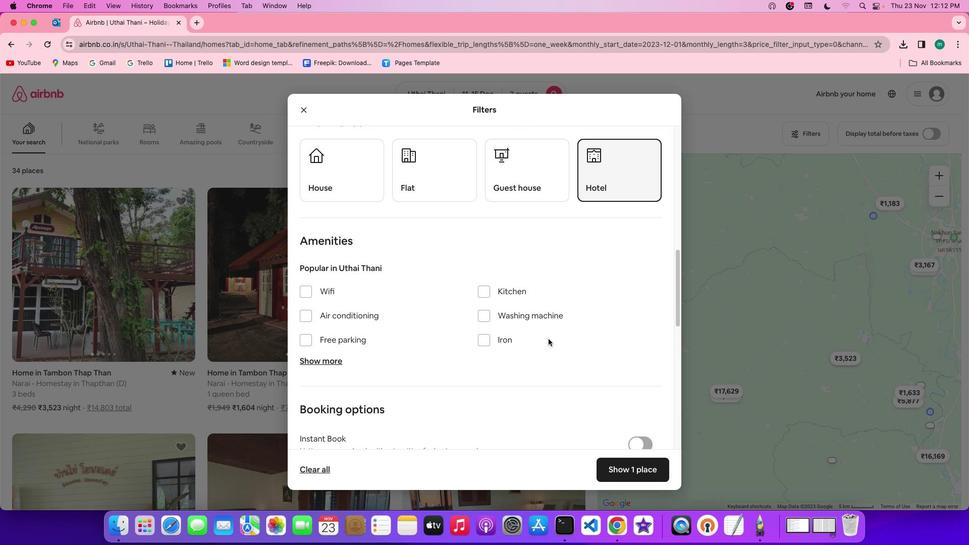 
Action: Mouse scrolled (548, 339) with delta (0, 0)
Screenshot: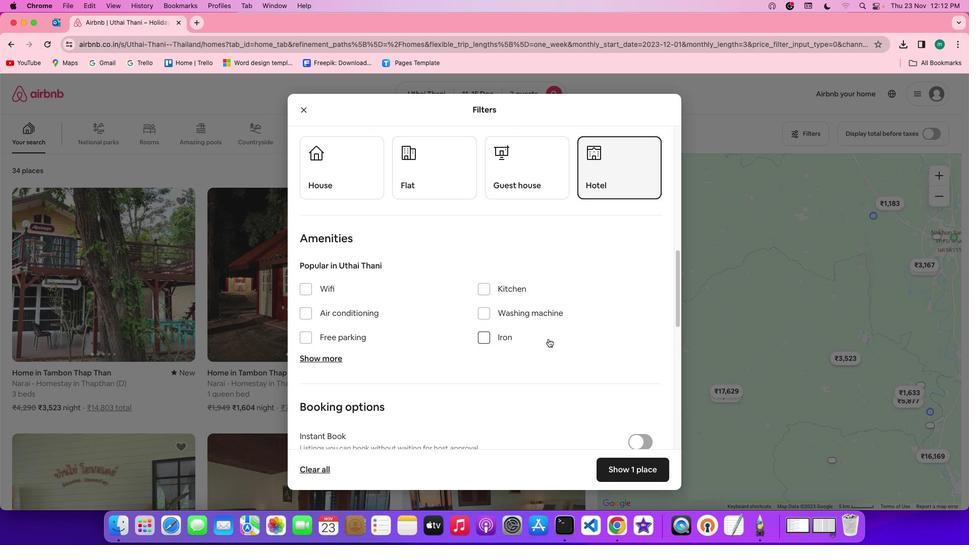 
Action: Mouse scrolled (548, 339) with delta (0, 0)
Screenshot: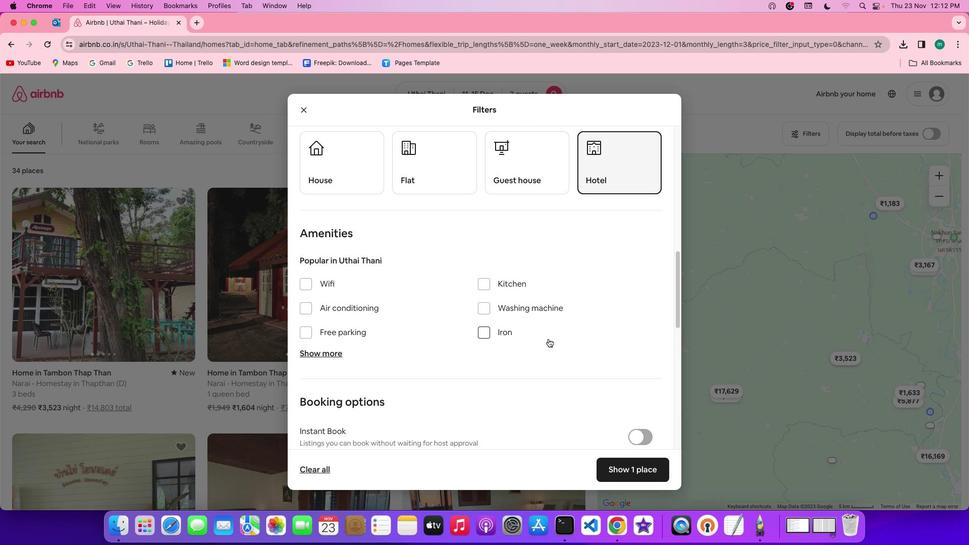 
Action: Mouse scrolled (548, 339) with delta (0, 0)
Screenshot: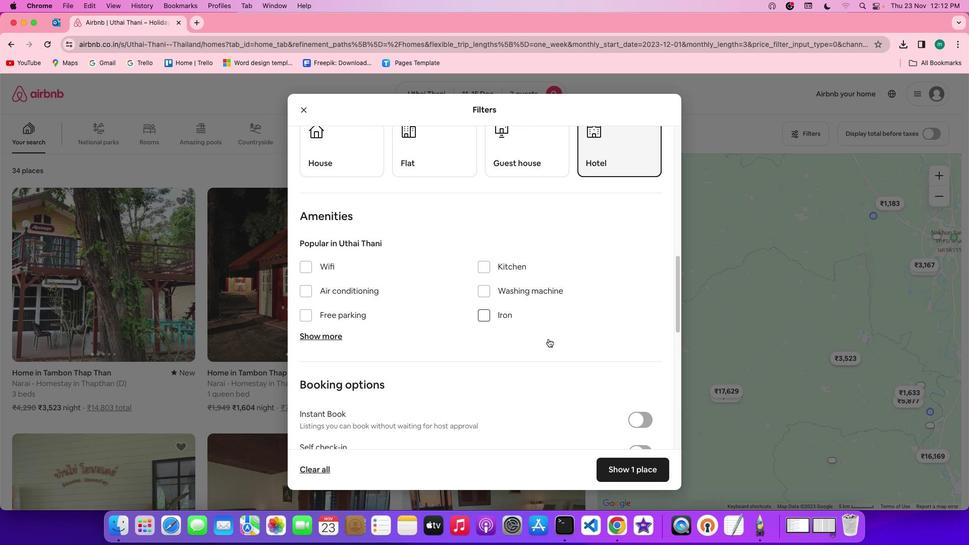 
Action: Mouse scrolled (548, 339) with delta (0, -1)
Screenshot: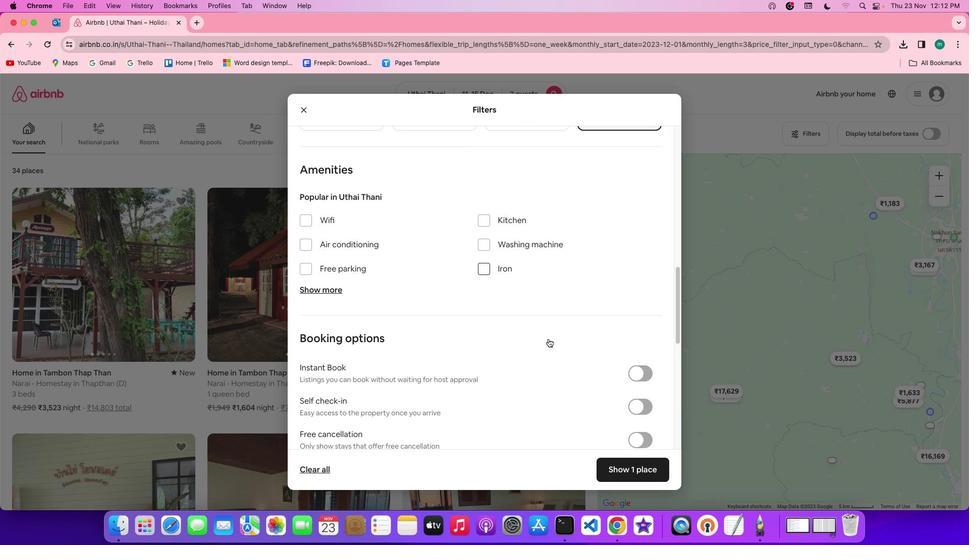 
Action: Mouse scrolled (548, 339) with delta (0, 0)
Screenshot: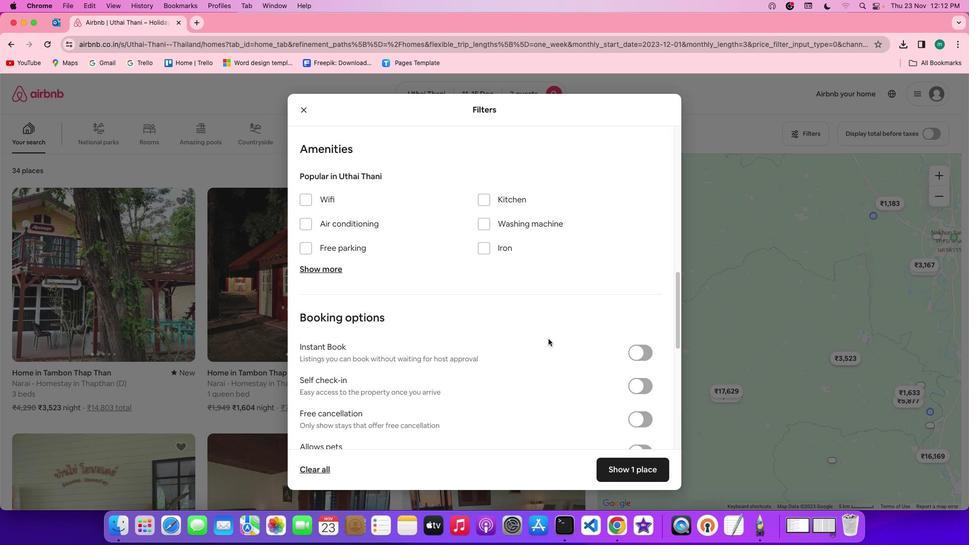 
Action: Mouse scrolled (548, 339) with delta (0, 0)
Screenshot: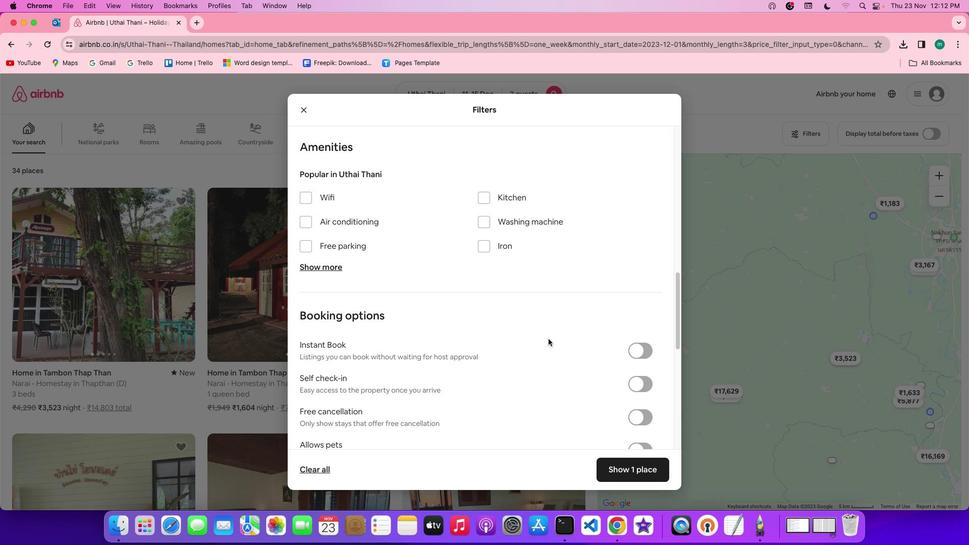 
Action: Mouse scrolled (548, 339) with delta (0, 0)
Screenshot: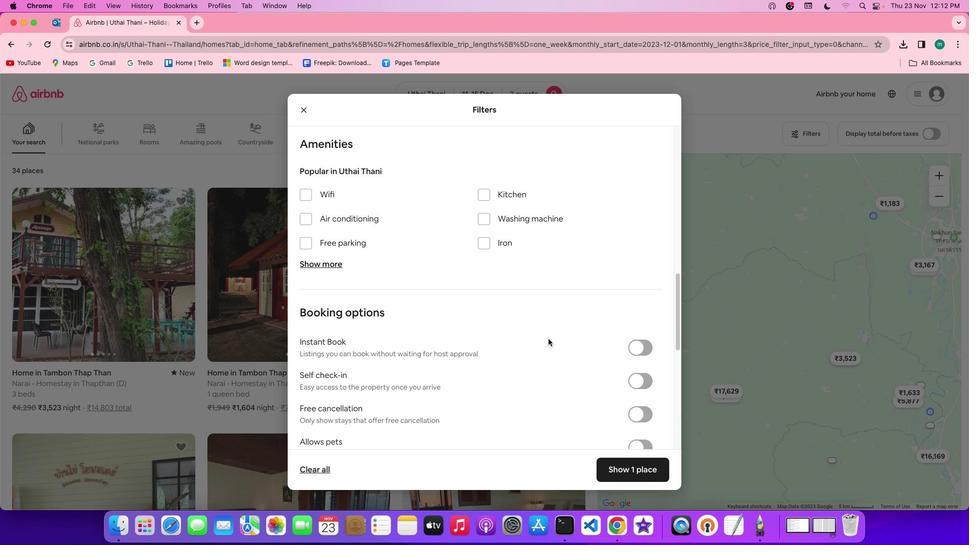 
Action: Mouse scrolled (548, 339) with delta (0, 0)
Screenshot: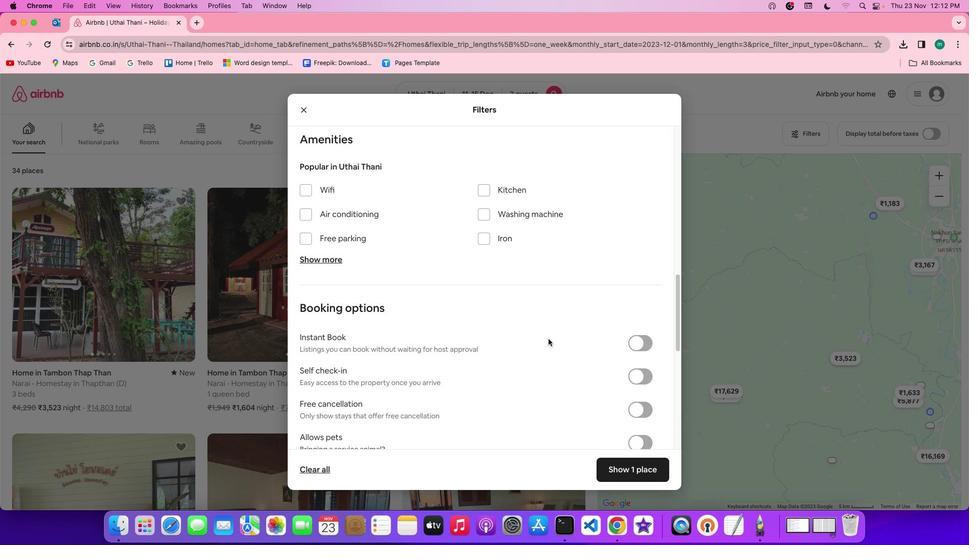 
Action: Mouse scrolled (548, 339) with delta (0, 0)
Screenshot: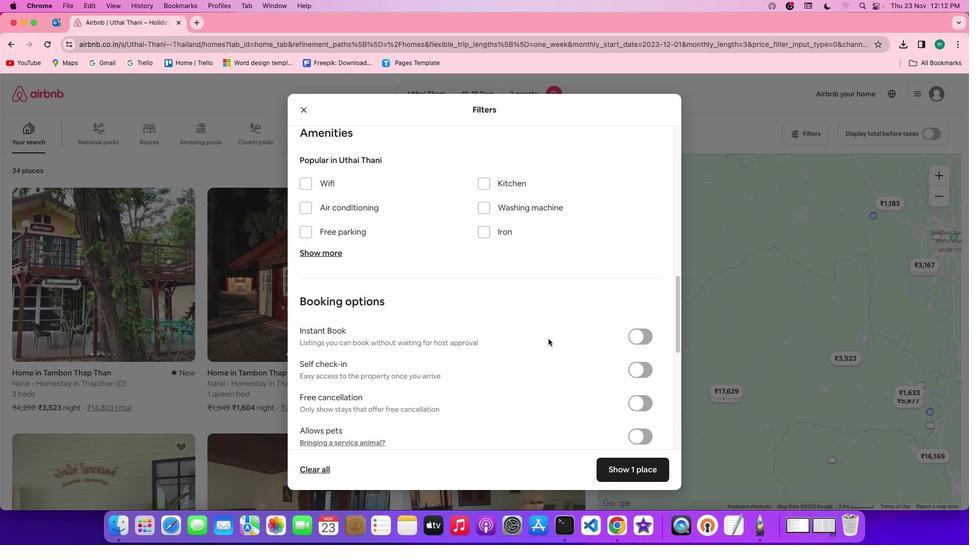 
Action: Mouse moved to (552, 341)
Screenshot: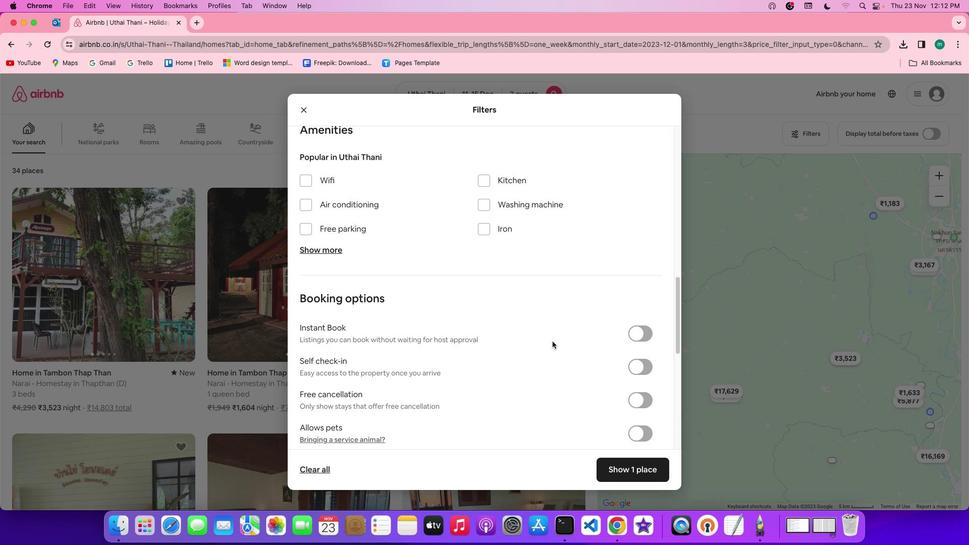 
Action: Mouse scrolled (552, 341) with delta (0, 0)
Screenshot: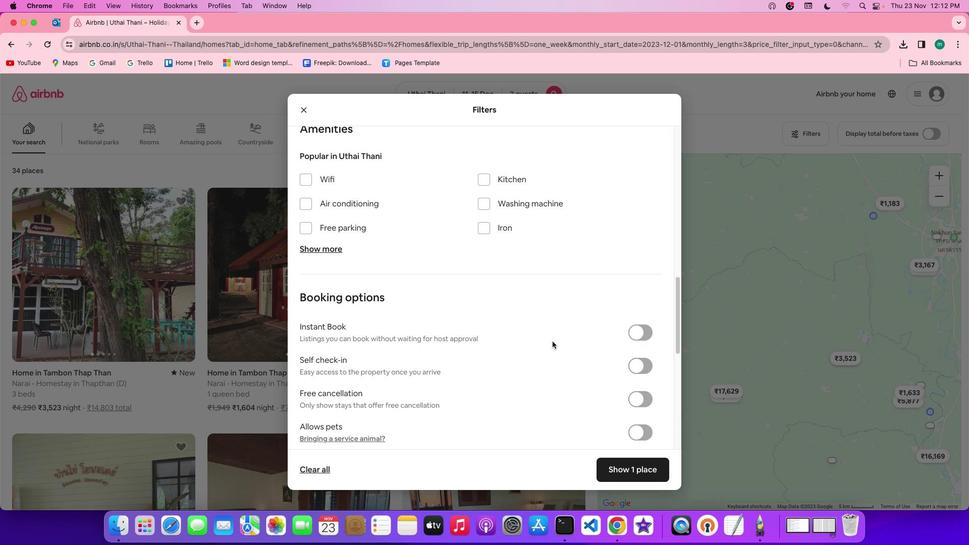 
Action: Mouse scrolled (552, 341) with delta (0, 0)
Screenshot: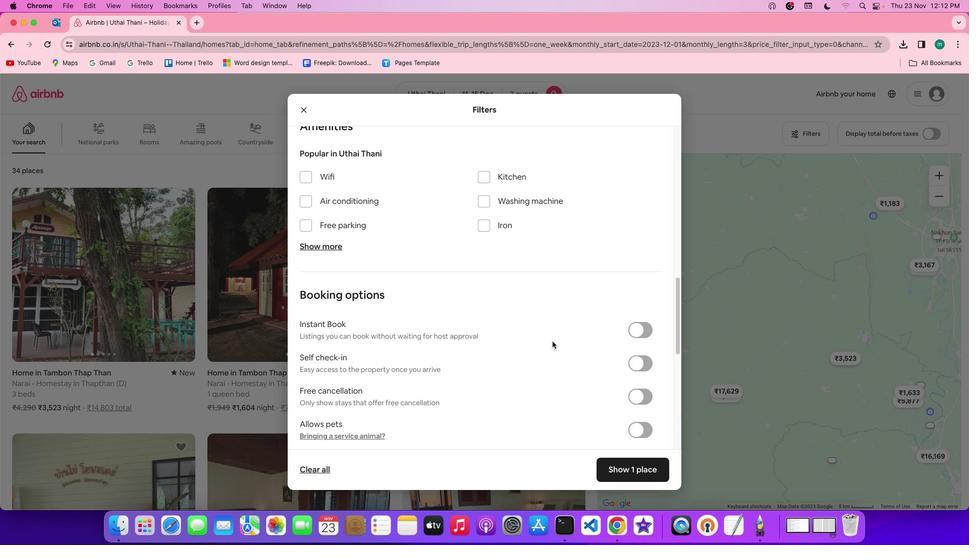 
Action: Mouse scrolled (552, 341) with delta (0, 0)
Screenshot: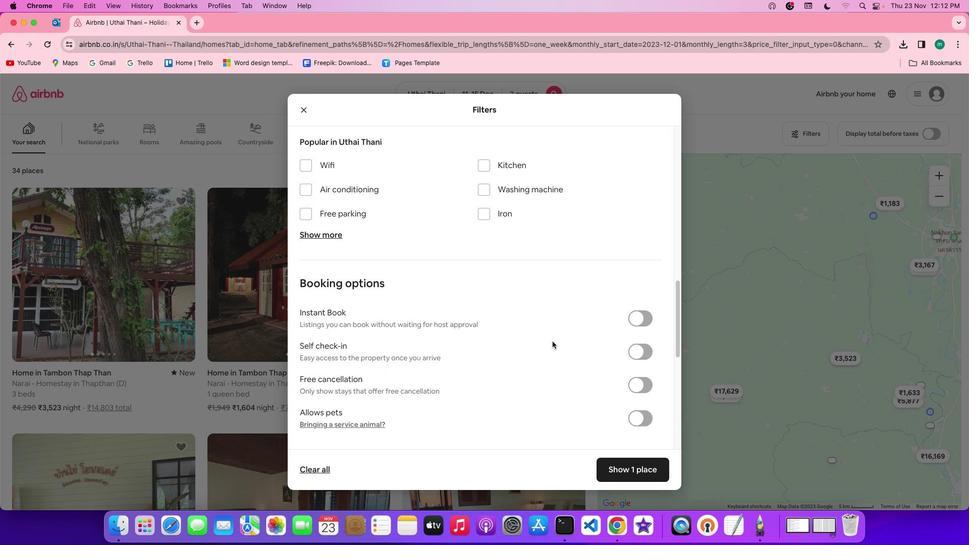 
Action: Mouse scrolled (552, 341) with delta (0, 0)
Screenshot: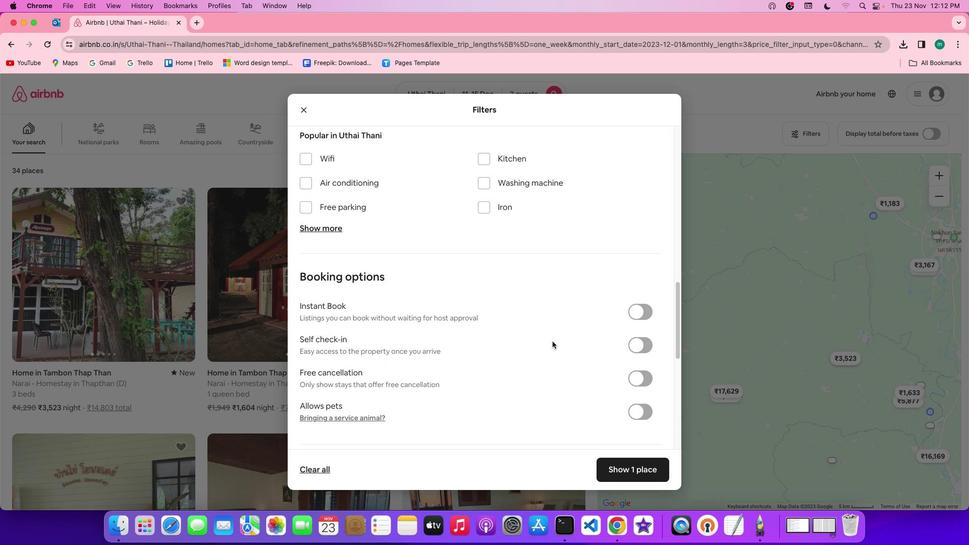 
Action: Mouse scrolled (552, 341) with delta (0, 0)
Screenshot: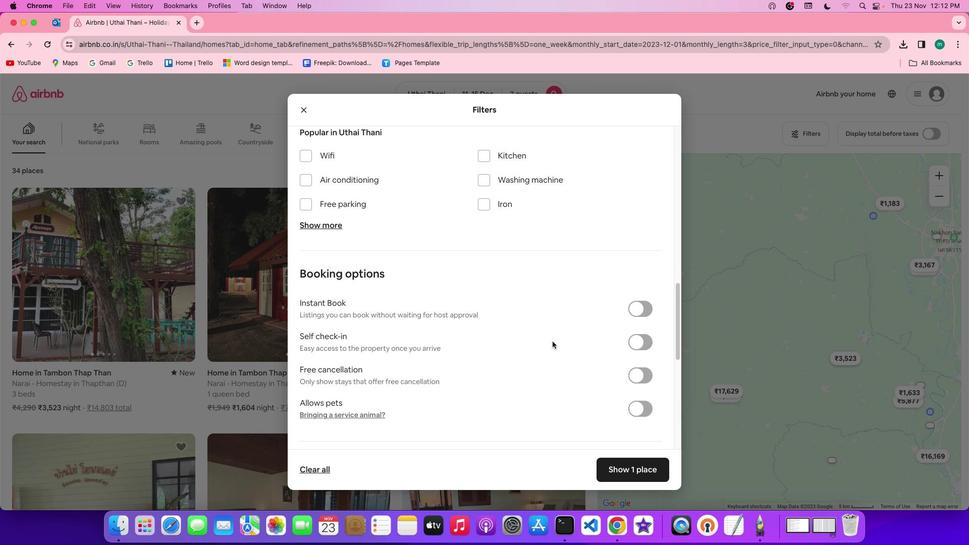 
Action: Mouse scrolled (552, 341) with delta (0, 0)
Screenshot: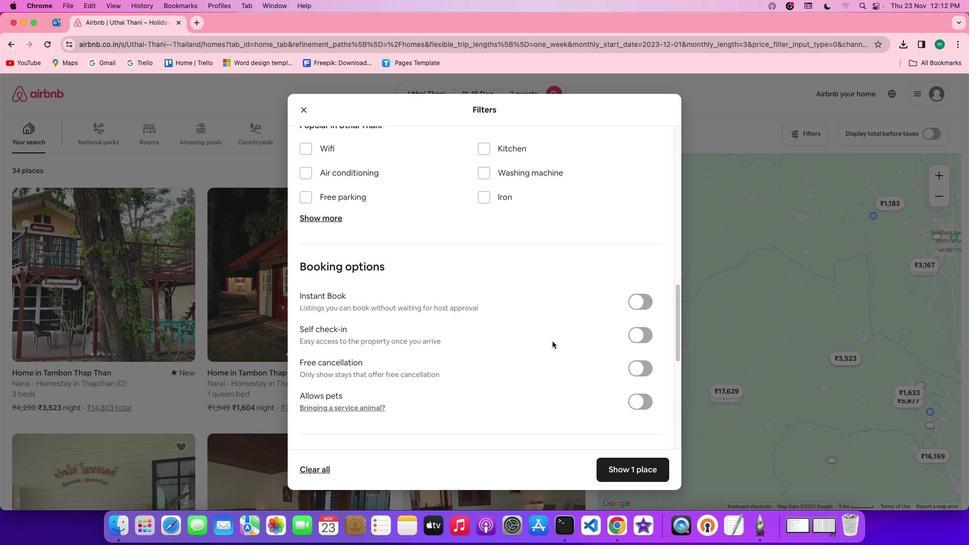 
Action: Mouse scrolled (552, 341) with delta (0, 0)
Screenshot: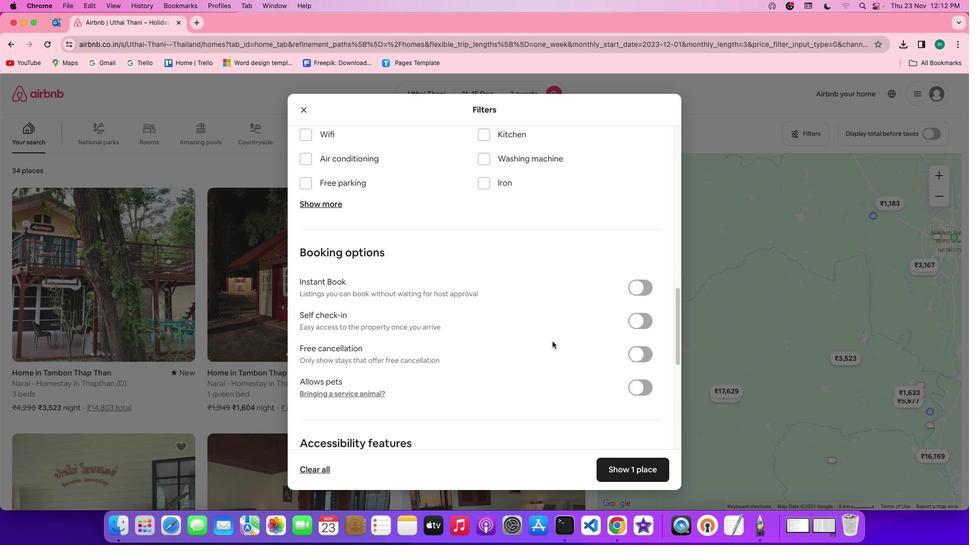 
Action: Mouse moved to (642, 312)
Screenshot: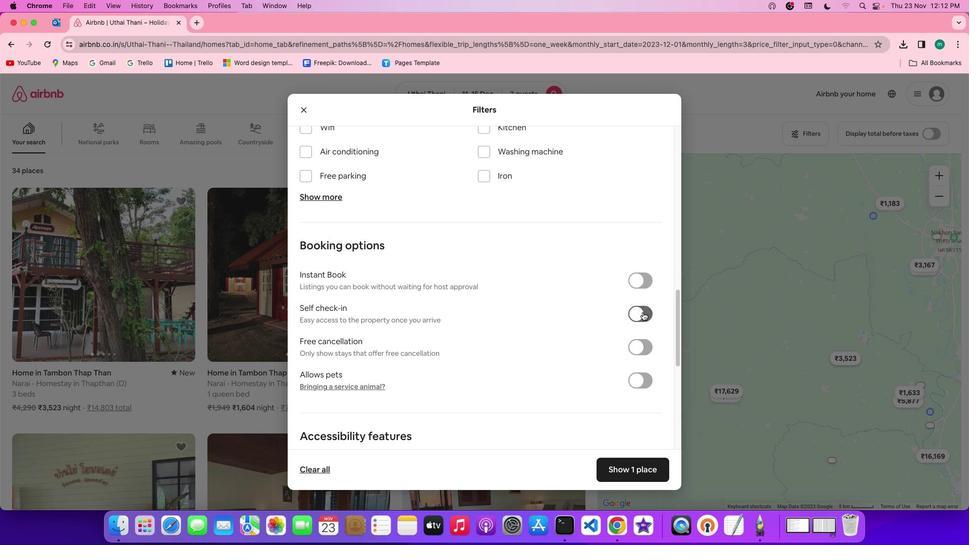 
Action: Mouse pressed left at (642, 312)
Screenshot: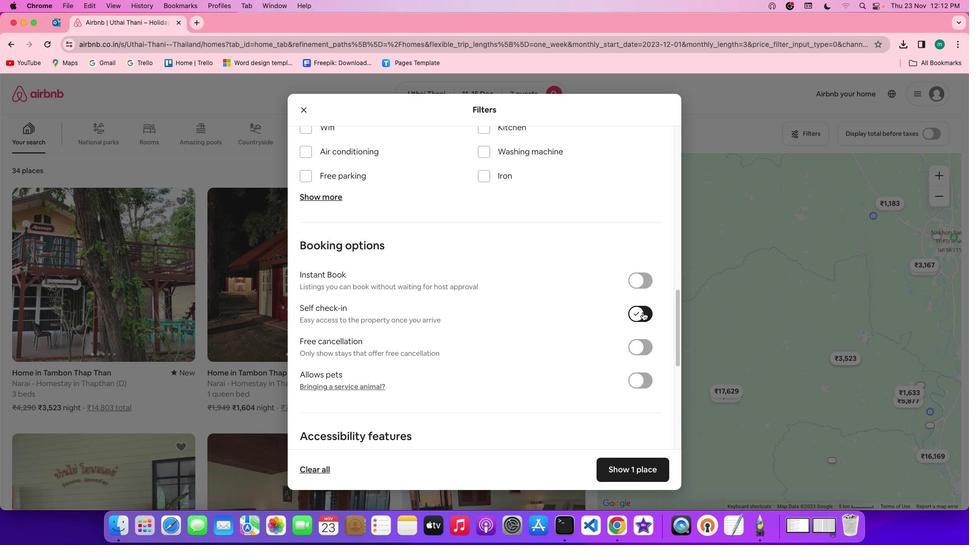
Action: Mouse moved to (625, 463)
Screenshot: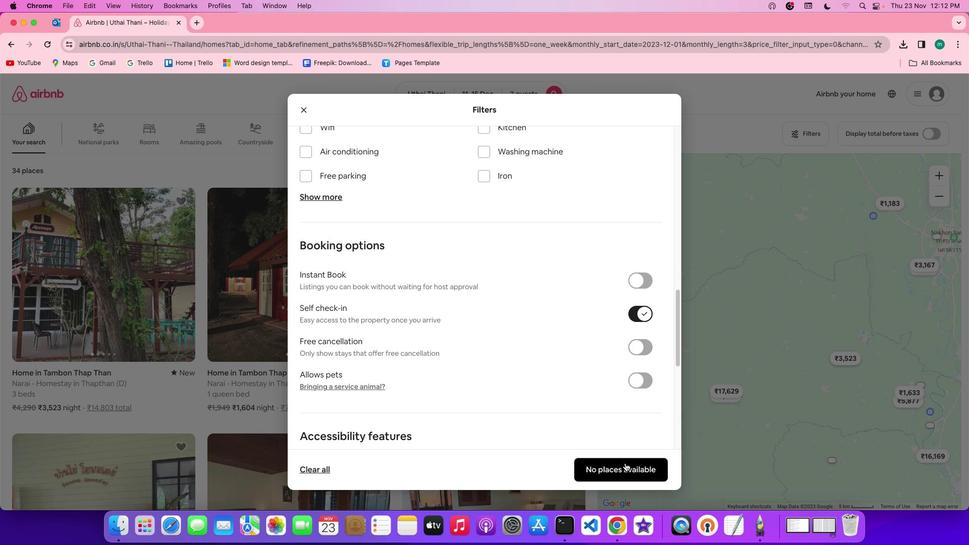 
Action: Mouse pressed left at (625, 463)
Screenshot: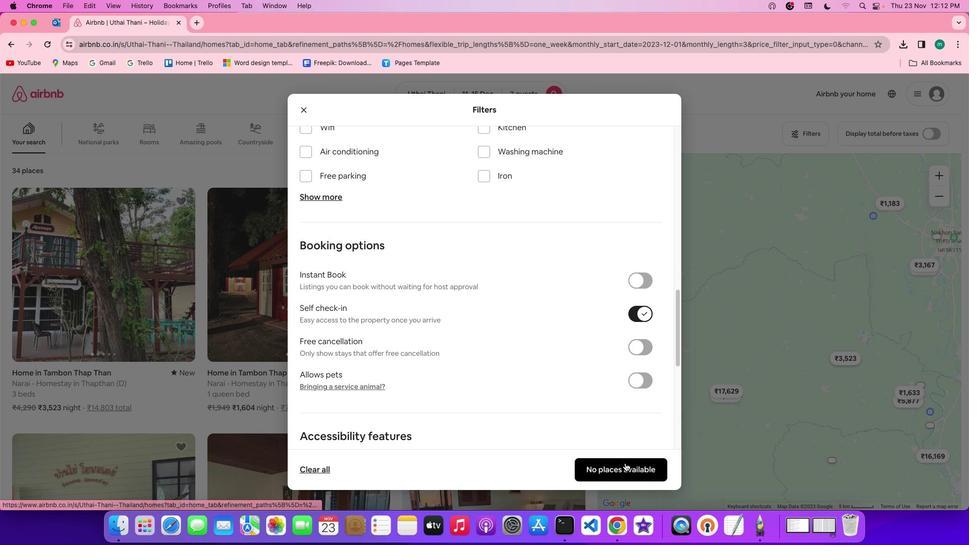 
Action: Mouse moved to (424, 329)
Screenshot: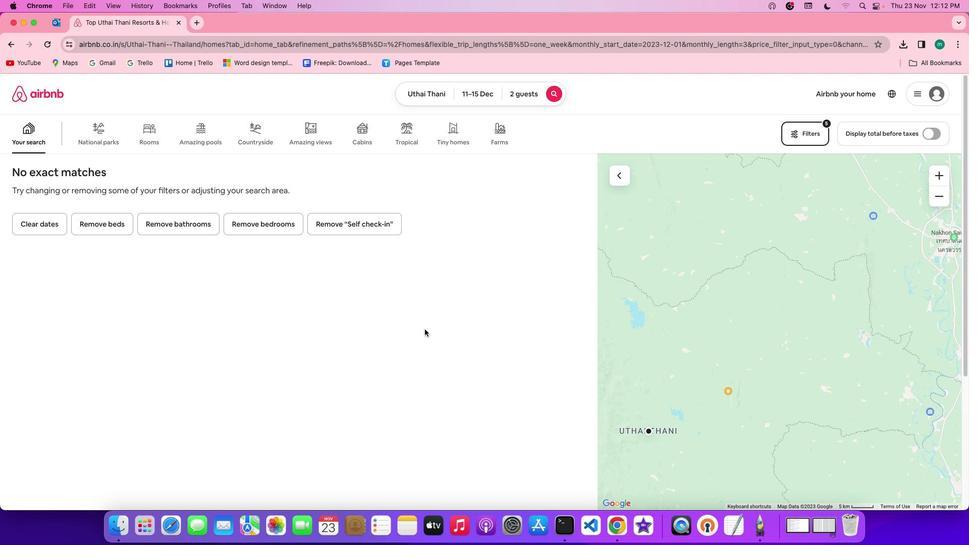 
